 Task: Open a blank google sheet and write heading  SpendSmartAdd Dates in a column and its values below  '2023-05-01, 2023-05-03, 2023-05-05, 2023-05-10, 2023-05-15, 2023-05-20, 2023-05-25 & 2023-05-31'Add Categories in next column and its values below  Groceries, Dining Out, Transportation, Entertainment, Shopping, Utilities, Health & Miscellaneous. Add Descriptions in next column and its values below  Supermarket, Restaurant, Public Transport, Movie Tickets, Clothing Store, Internet Bill, Pharmacy & Online PurchaseAdd Amountin next column and its values below  $50, $30, $10, $20, $100, $60, $40 & $50Save page BankBalancesbook
Action: Mouse moved to (186, 254)
Screenshot: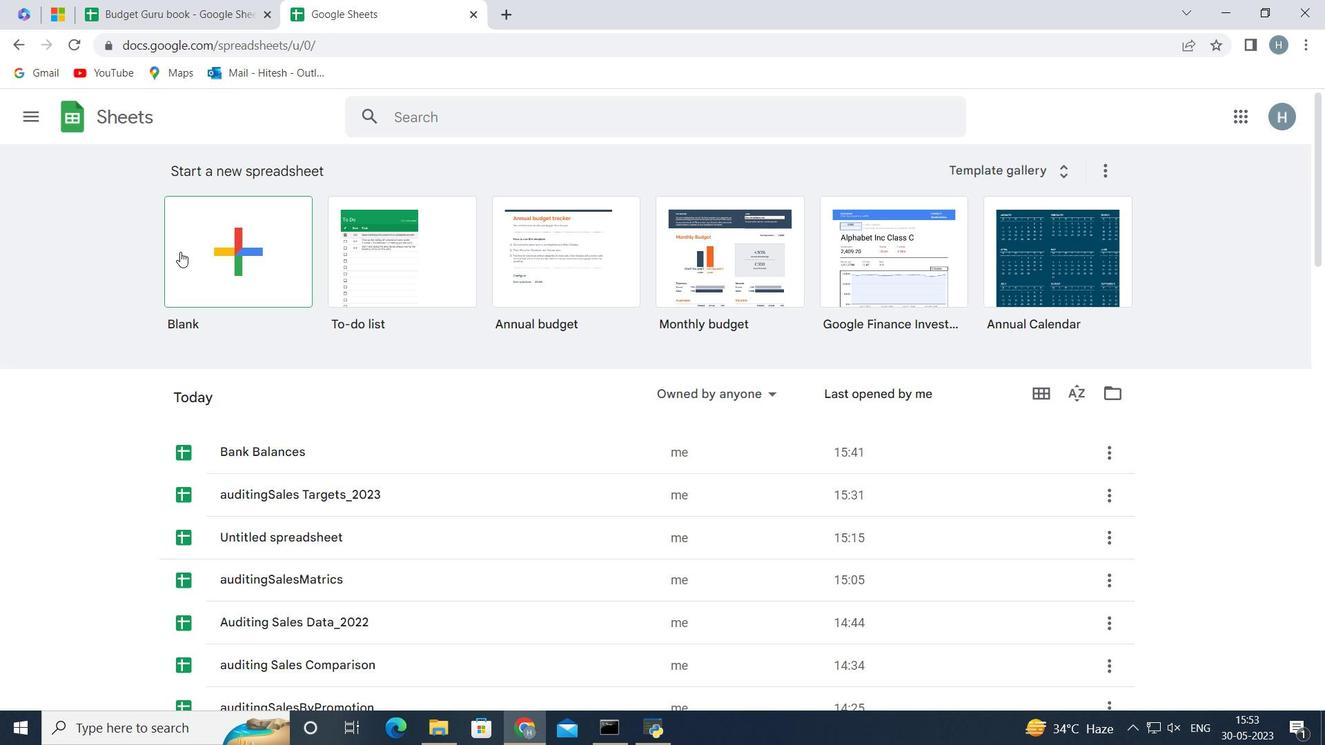 
Action: Mouse pressed left at (186, 254)
Screenshot: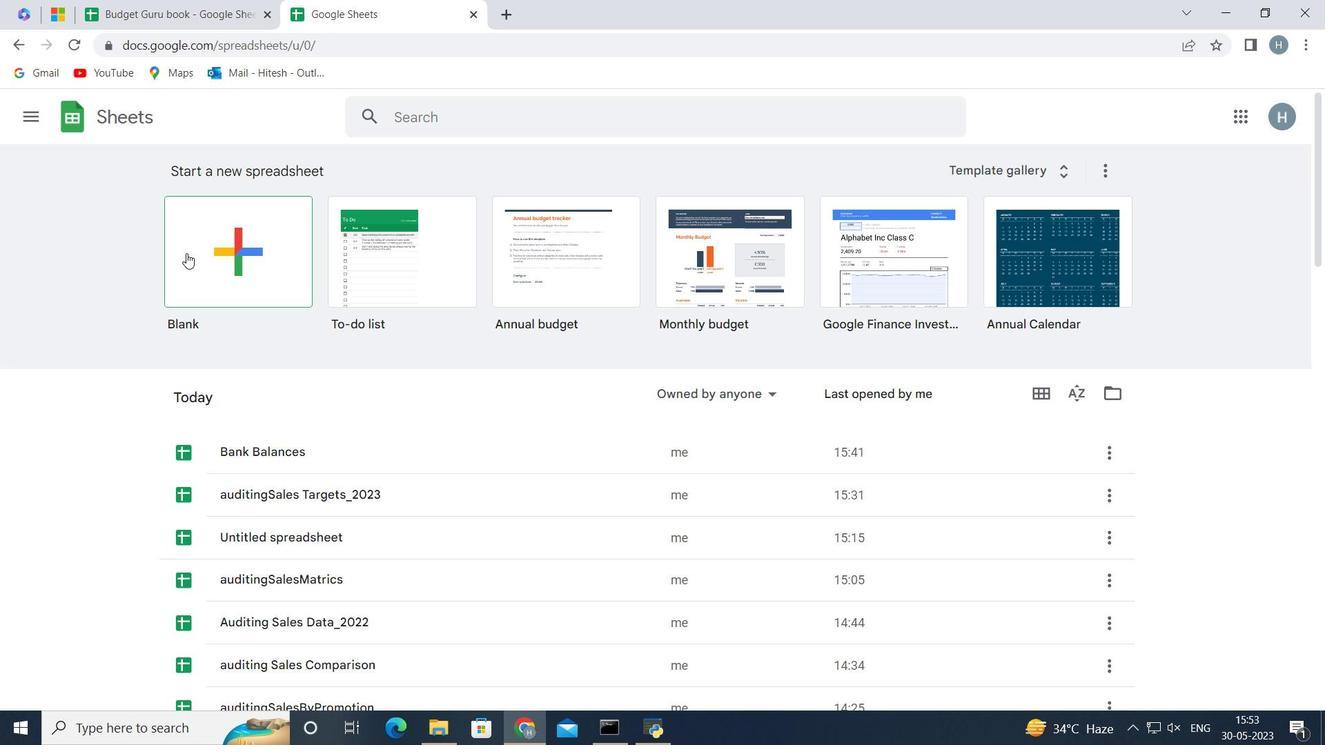 
Action: Mouse moved to (92, 261)
Screenshot: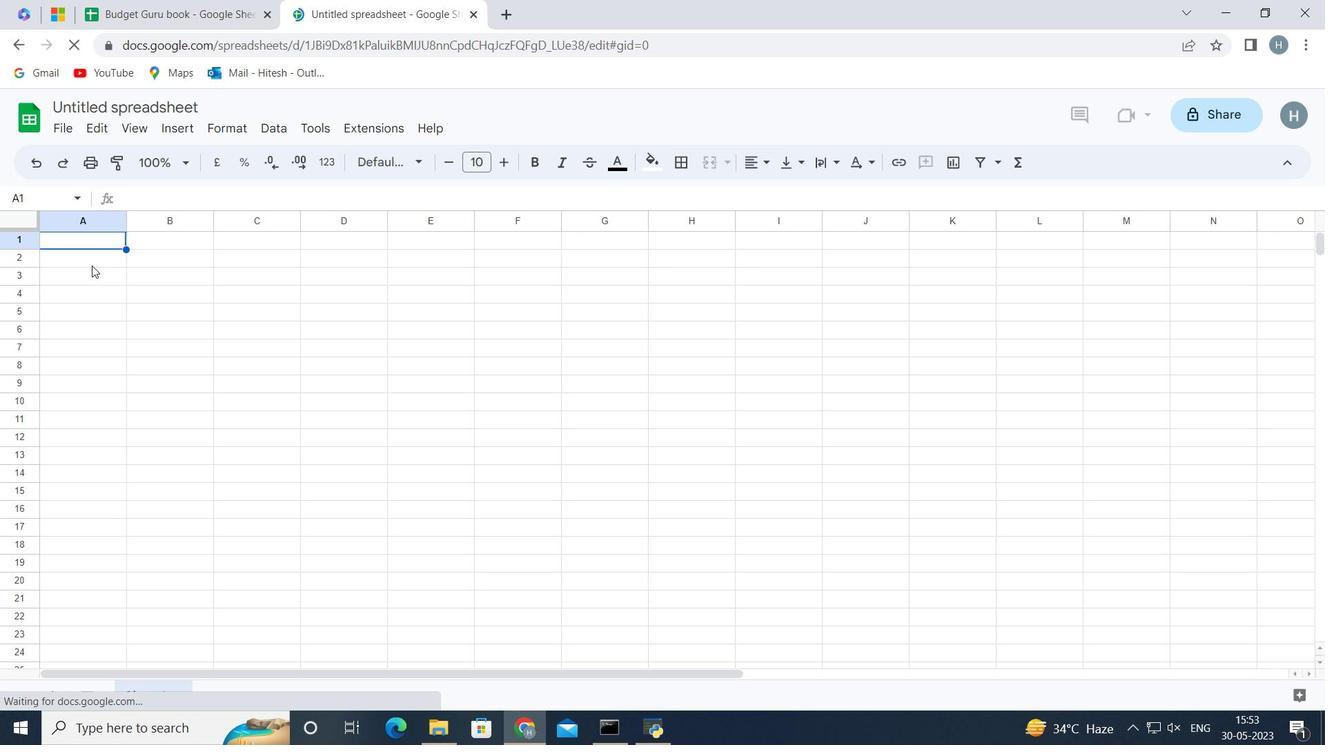 
Action: Key pressed <Key.shift>Spend<Key.space><Key.shift>Smart
Screenshot: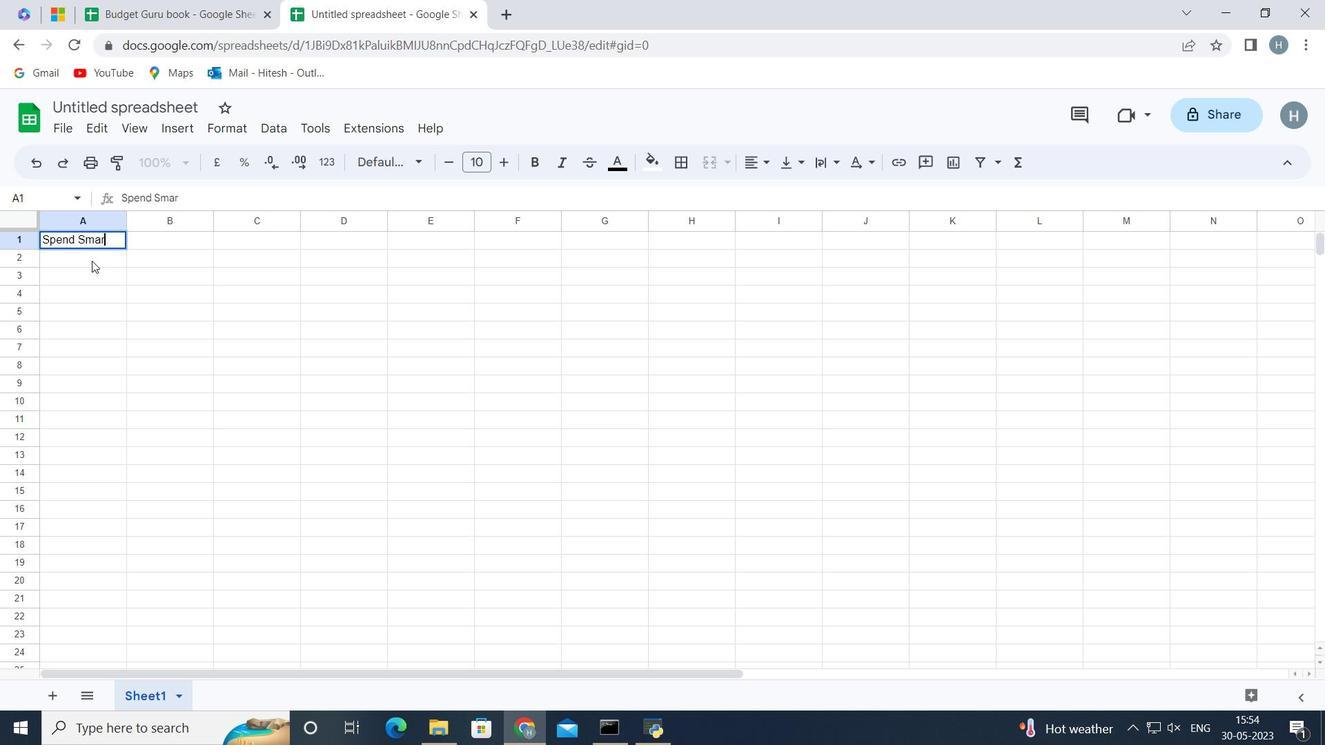 
Action: Mouse moved to (92, 260)
Screenshot: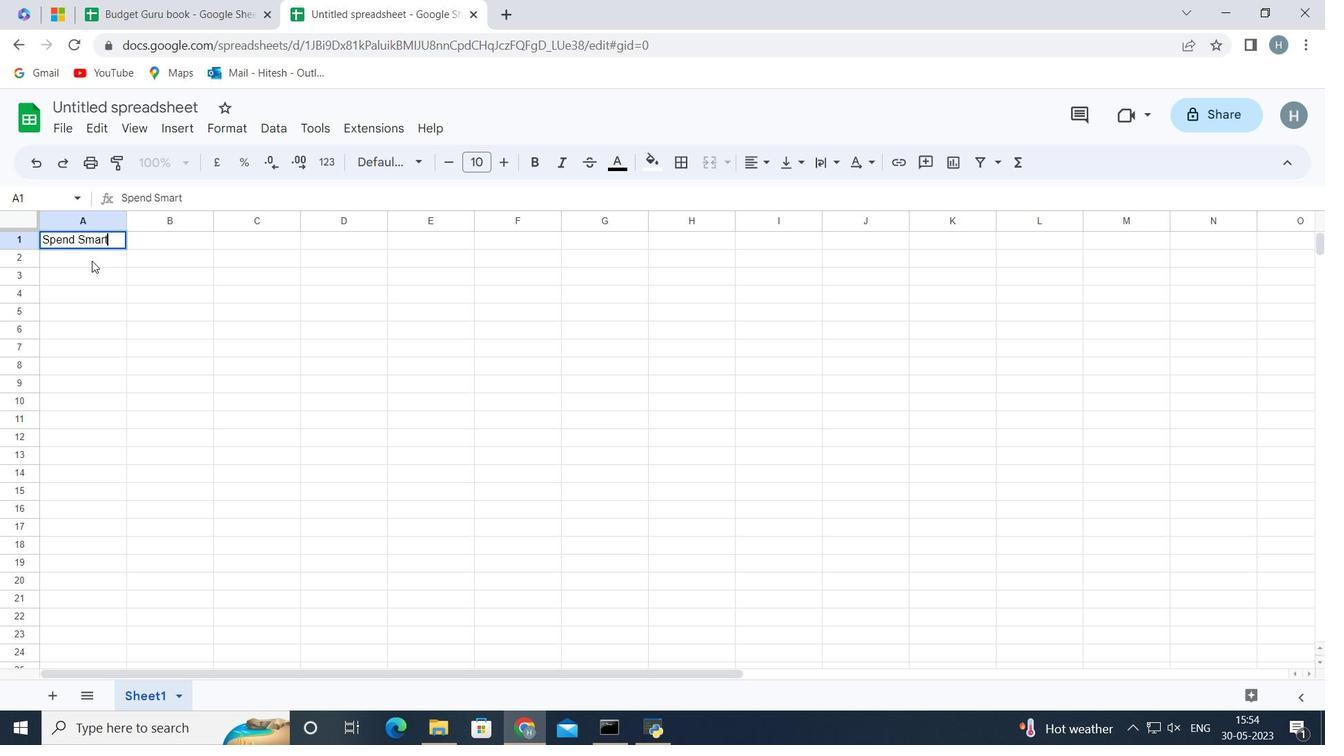 
Action: Key pressed <Key.enter><Key.shift>Dates<Key.enter>2023-05-01<Key.enter>2023-05-03<Key.enter>2023-05-05<Key.enter>2023-05-10<Key.enter>2023-05-15<Key.enter>2023-05-20<Key.enter>2023-05-25<Key.enter>2023-05-31<Key.enter>
Screenshot: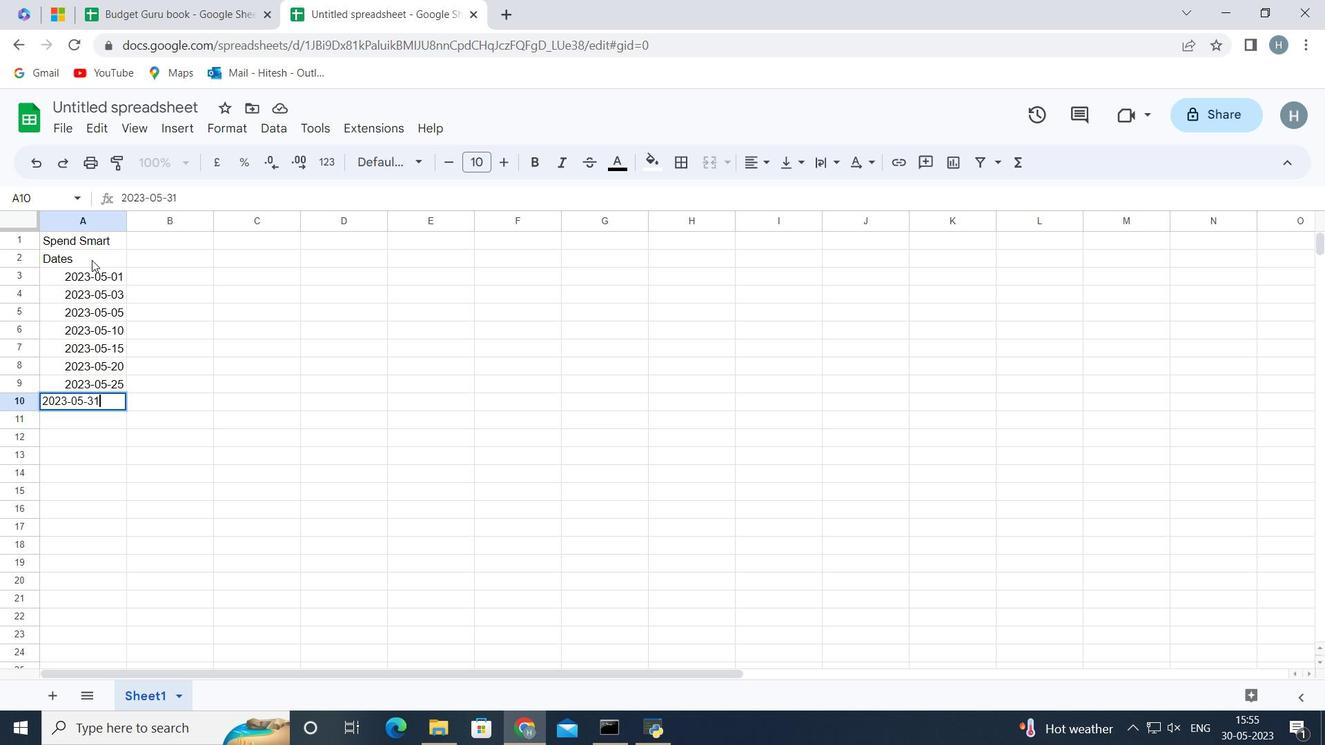 
Action: Mouse moved to (167, 251)
Screenshot: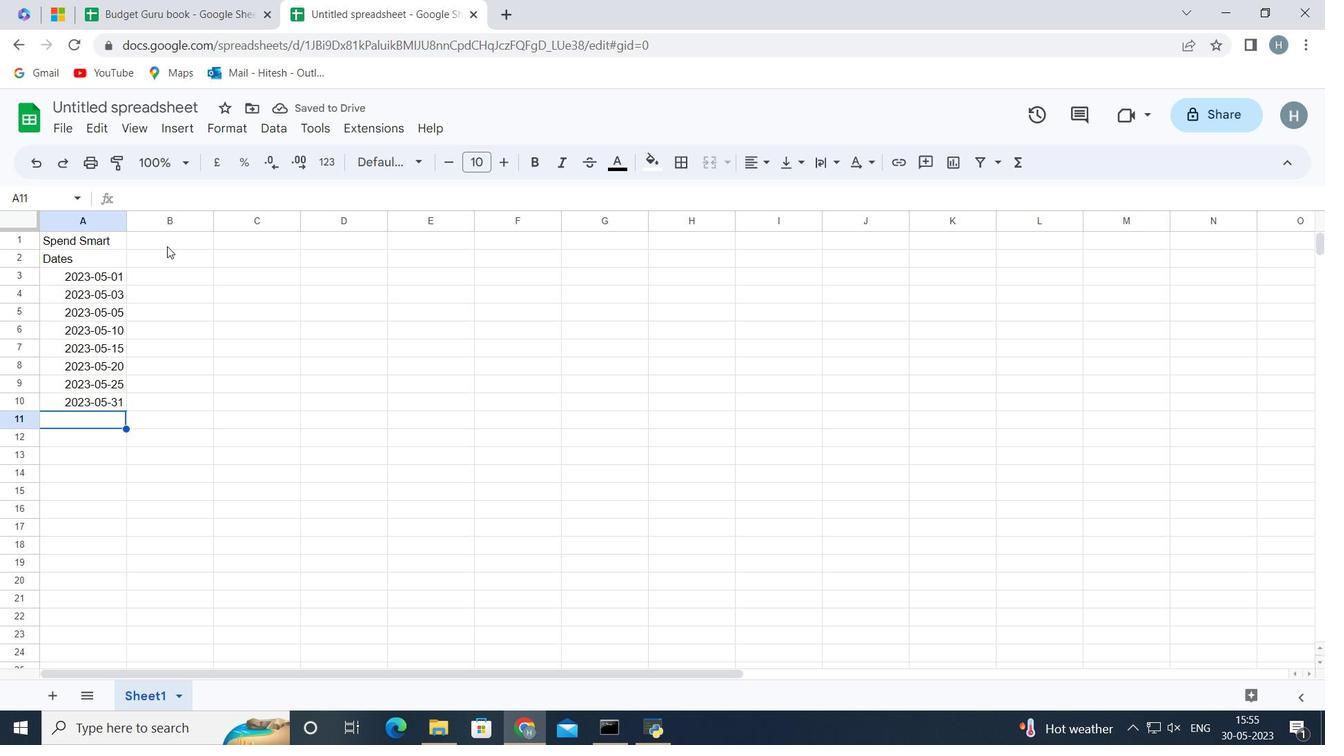 
Action: Mouse pressed left at (167, 251)
Screenshot: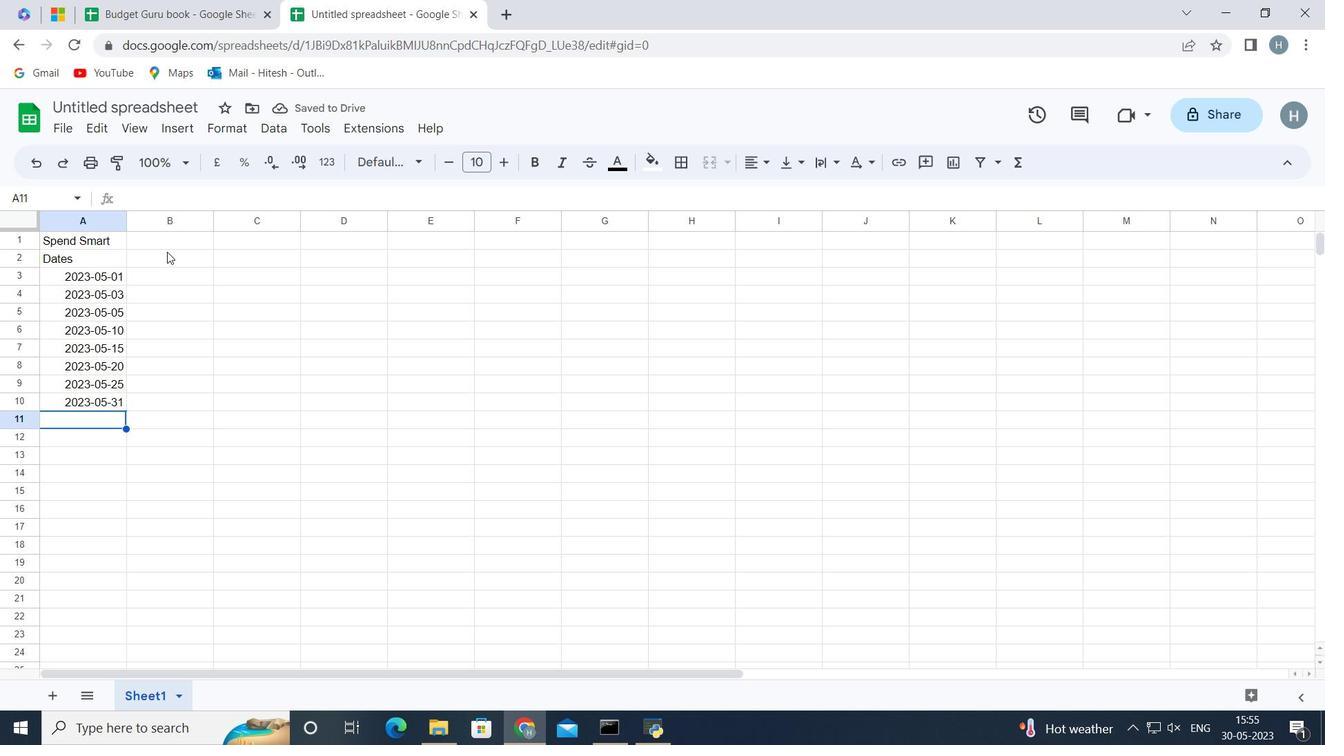 
Action: Mouse moved to (165, 254)
Screenshot: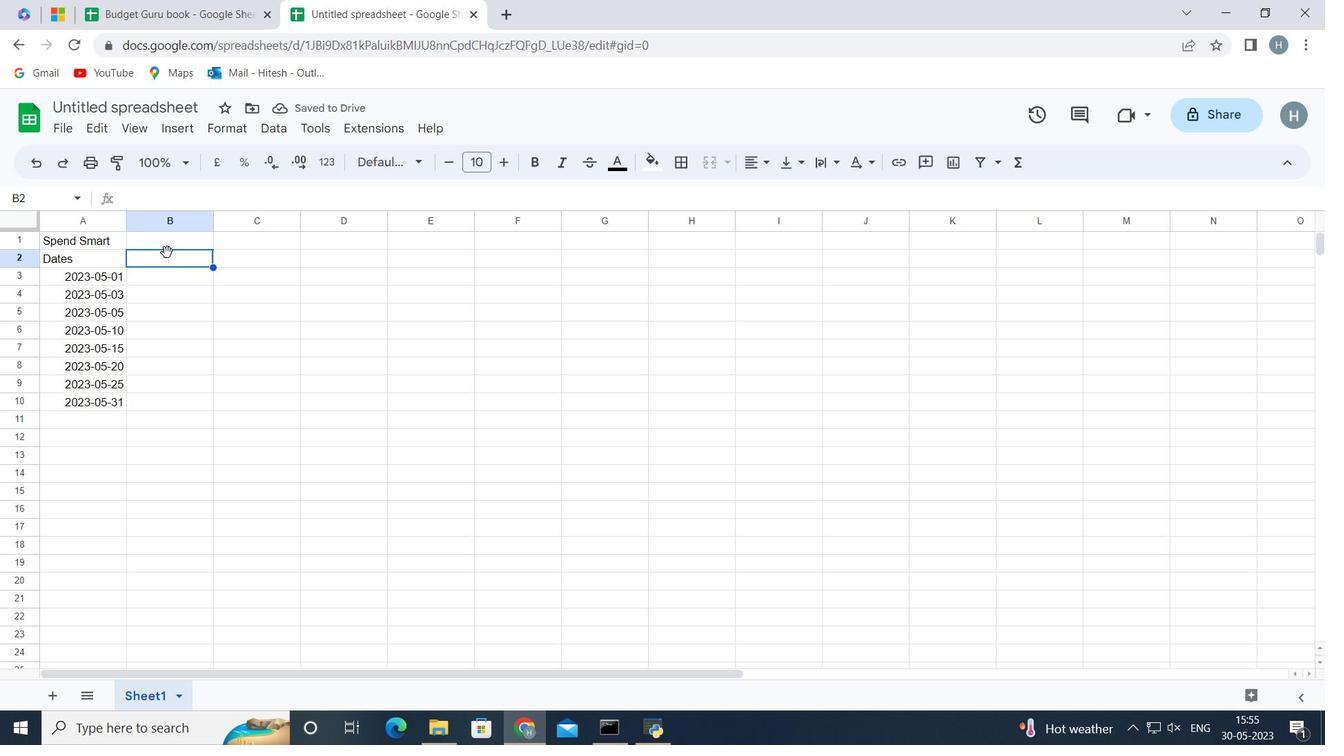 
Action: Key pressed <Key.shift><Key.shift><Key.shift><Key.shift>Categor
Screenshot: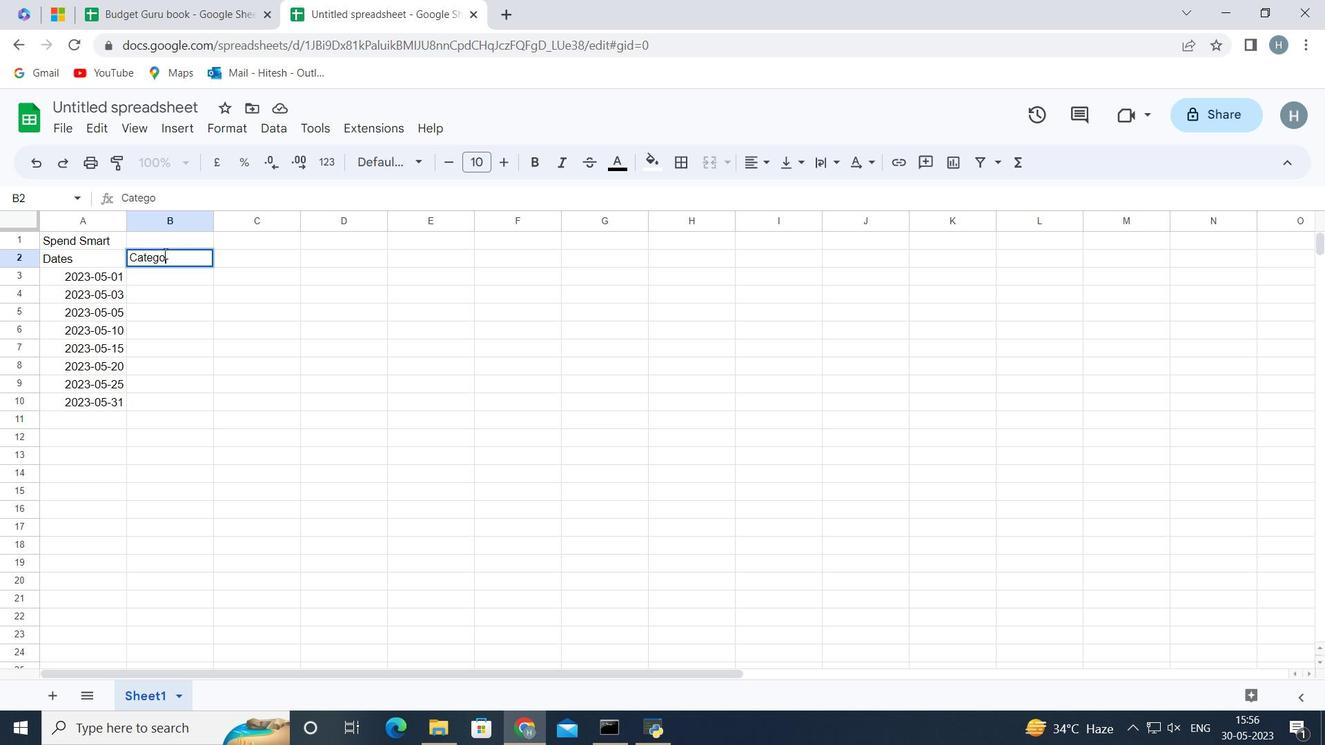 
Action: Mouse moved to (164, 254)
Screenshot: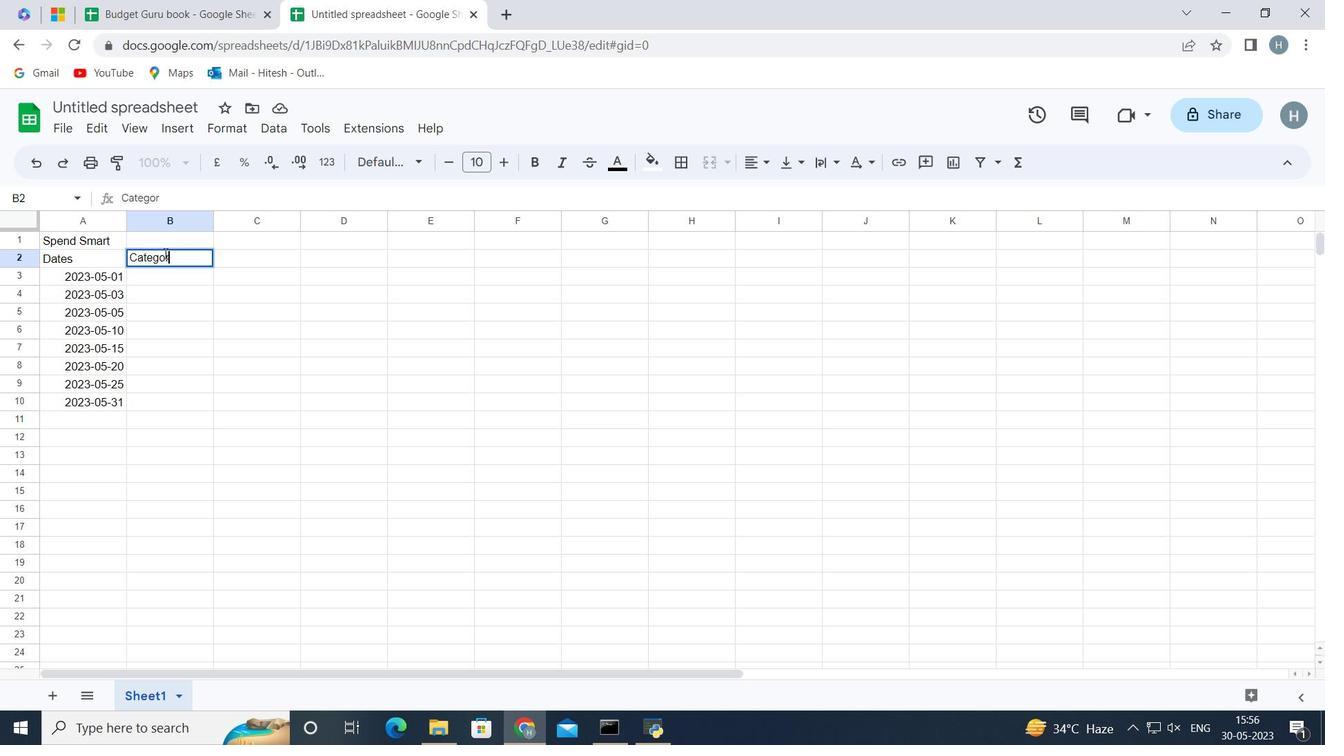 
Action: Key pressed i
Screenshot: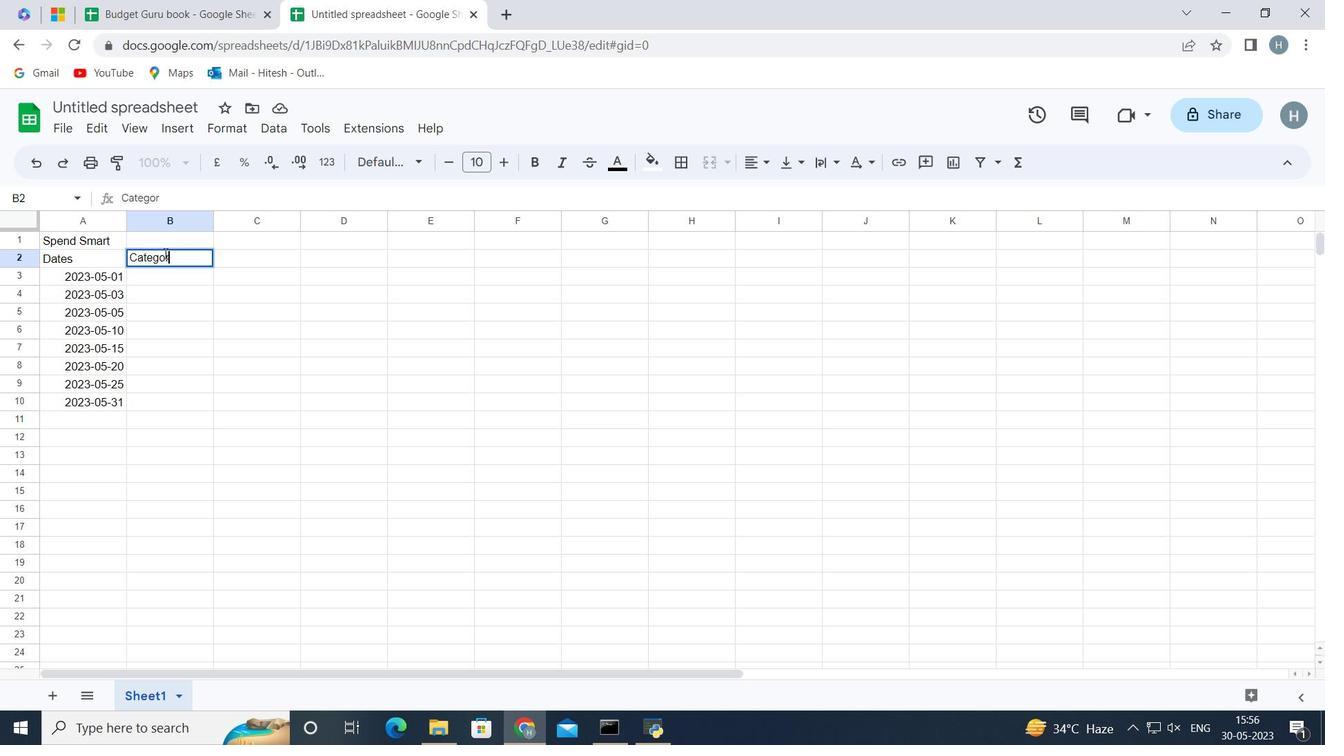 
Action: Mouse moved to (165, 254)
Screenshot: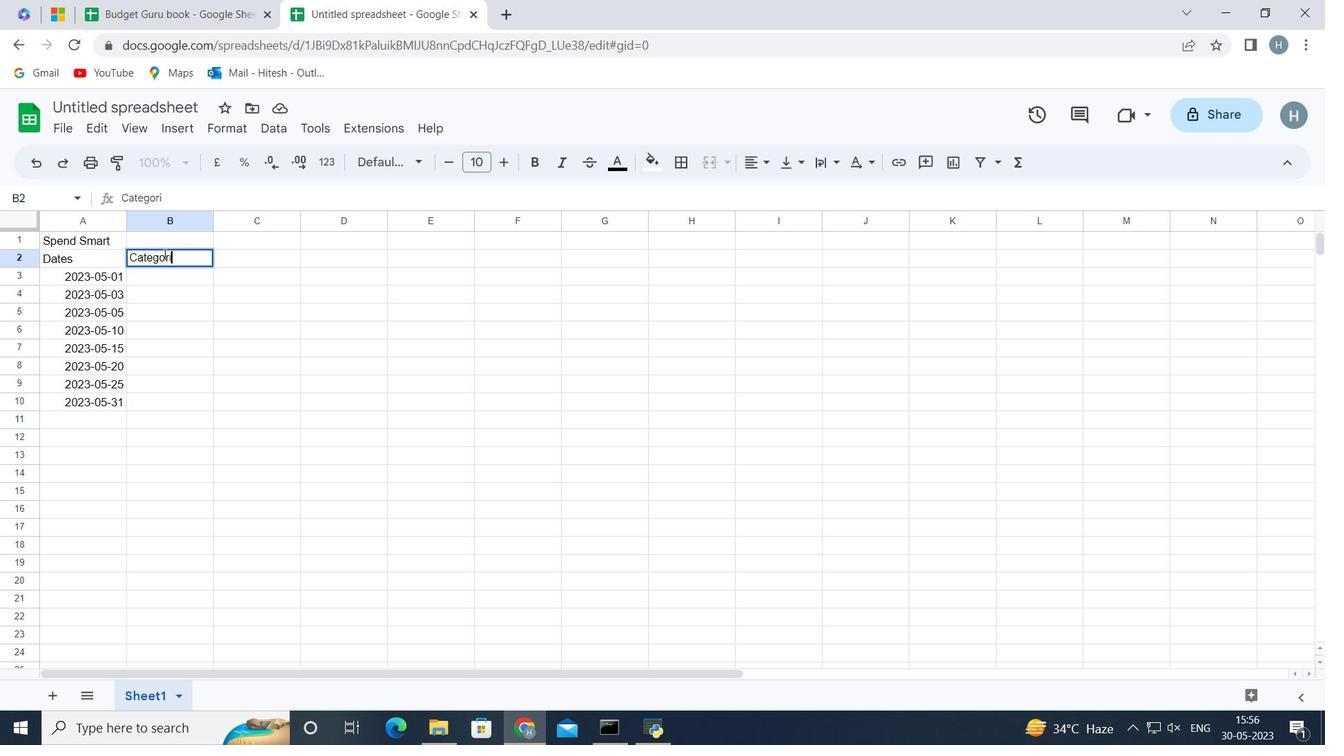 
Action: Key pressed e
Screenshot: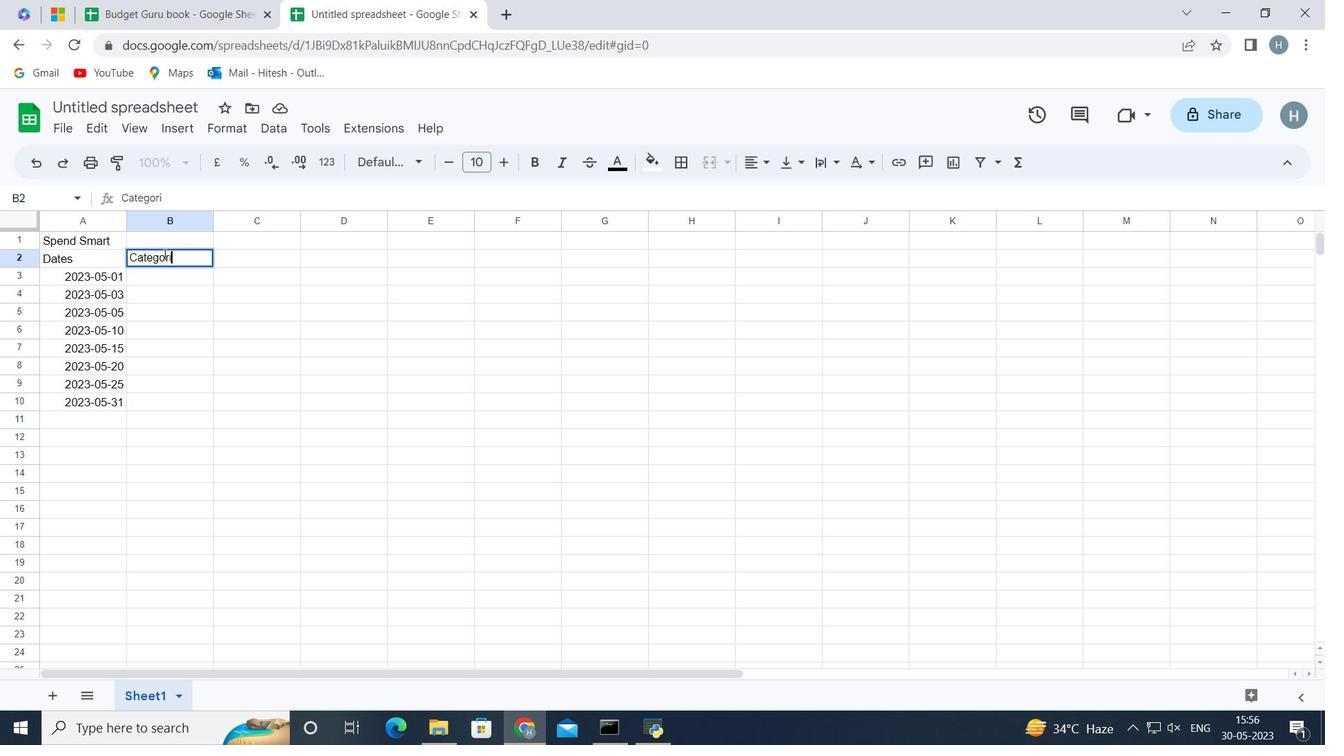 
Action: Mouse moved to (158, 257)
Screenshot: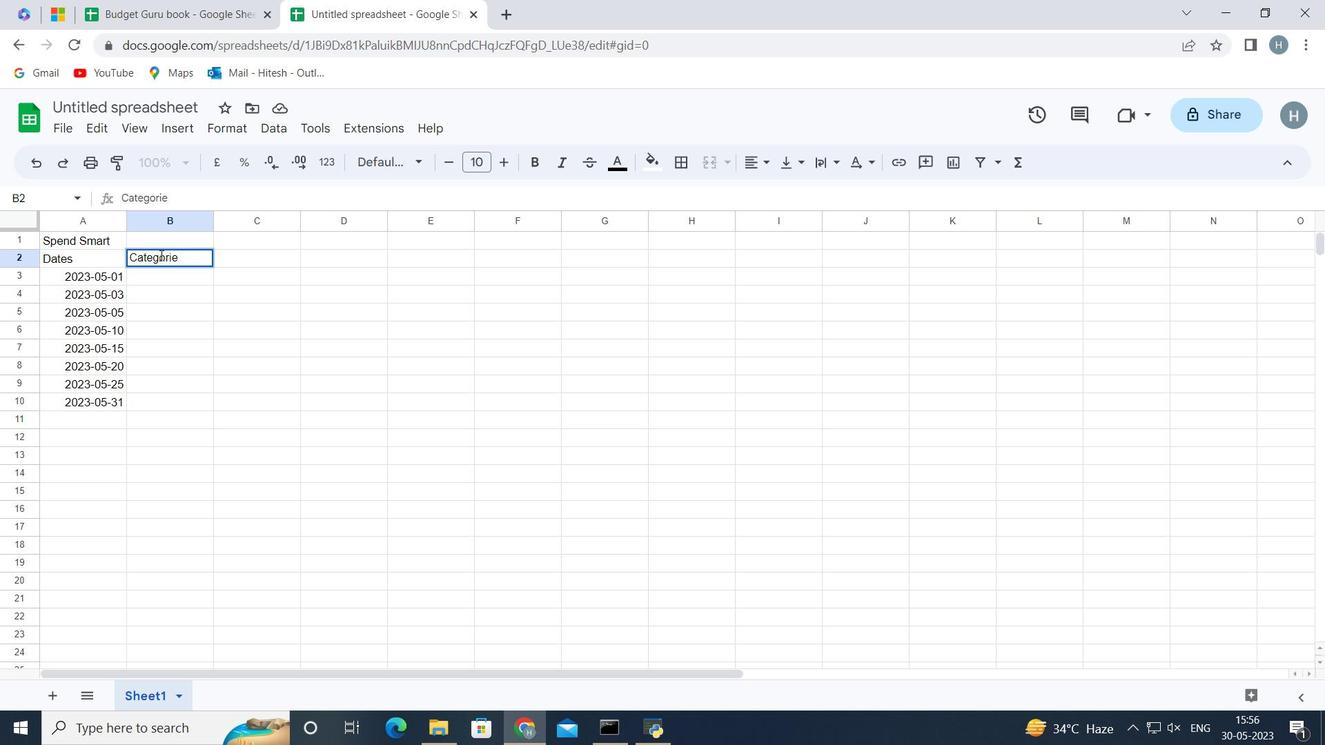 
Action: Key pressed s
Screenshot: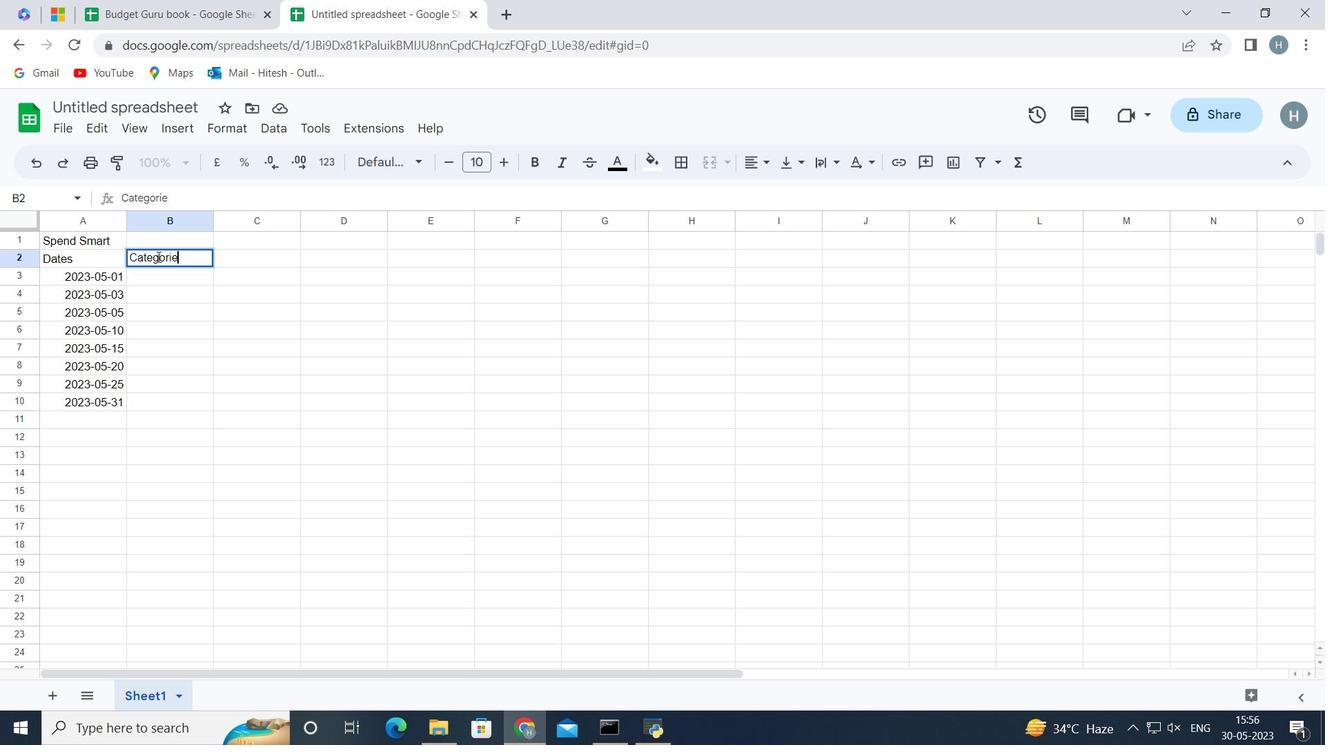 
Action: Mouse moved to (156, 260)
Screenshot: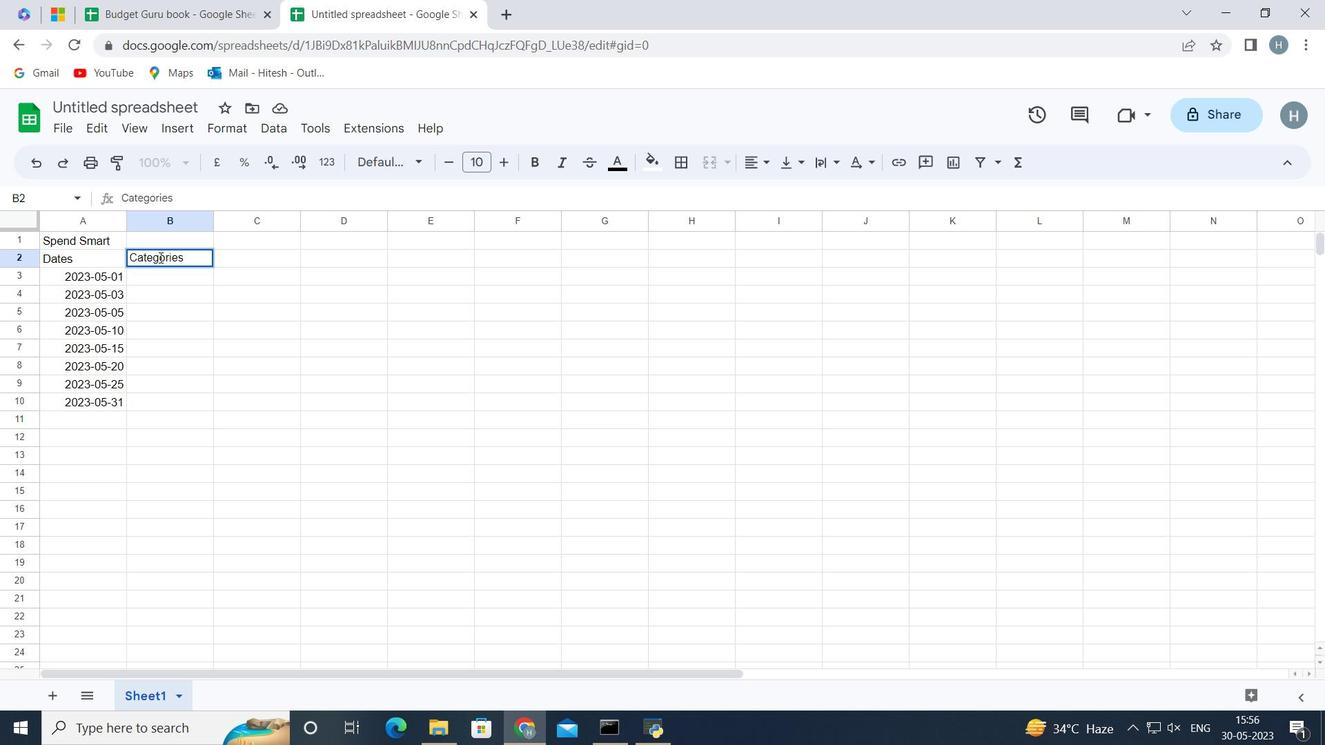 
Action: Key pressed <Key.enter><Key.shift><Key.shift><Key.shift>Groceries<Key.enter><Key.shift>Dining<Key.space><Key.shift_r>Out<Key.enter><Key.shift>Transportation<Key.enter><Key.shift>Entertainment<Key.enter><Key.shift>Shopping<Key.enter><Key.shift_r><Key.shift_r><Key.shift_r><Key.shift_r><Key.shift_r><Key.shift_r><Key.shift_r><Key.shift_r><Key.shift_r>Utilities<Key.enter><Key.shift>Health<Key.space>
Screenshot: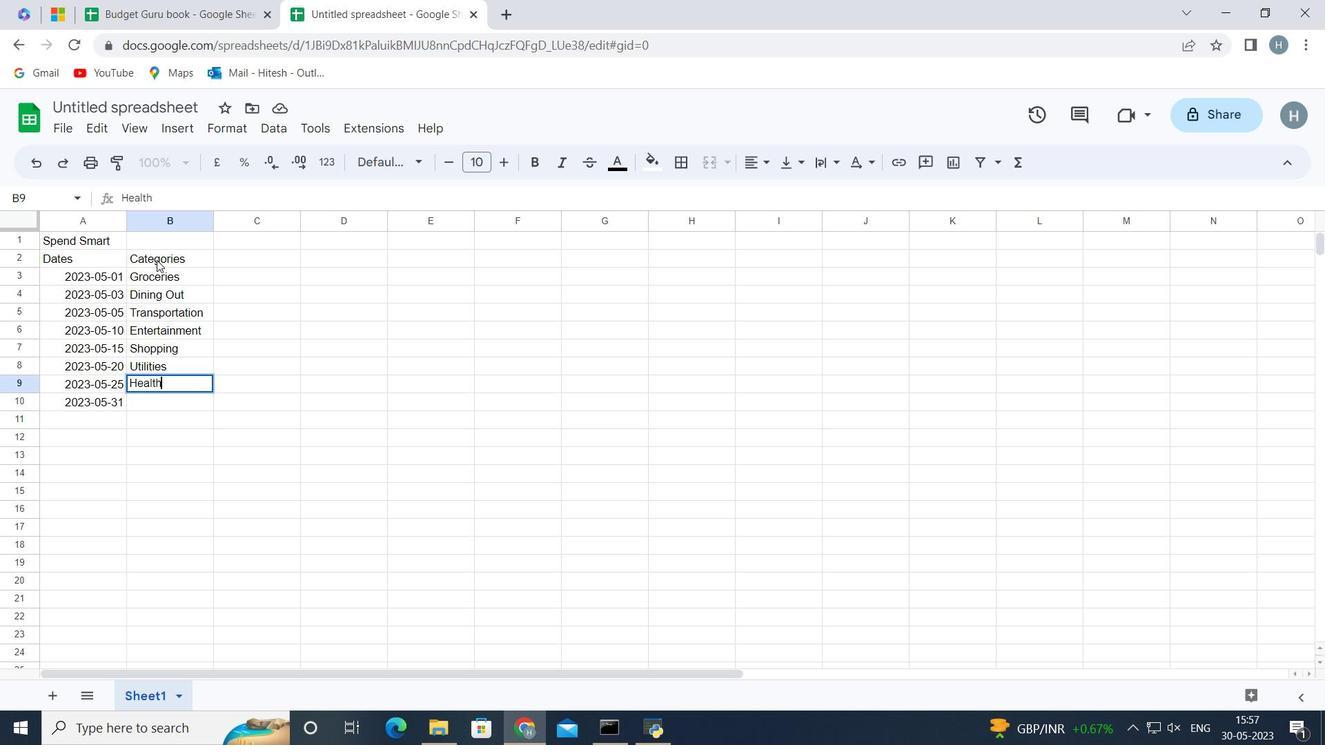 
Action: Mouse moved to (139, 233)
Screenshot: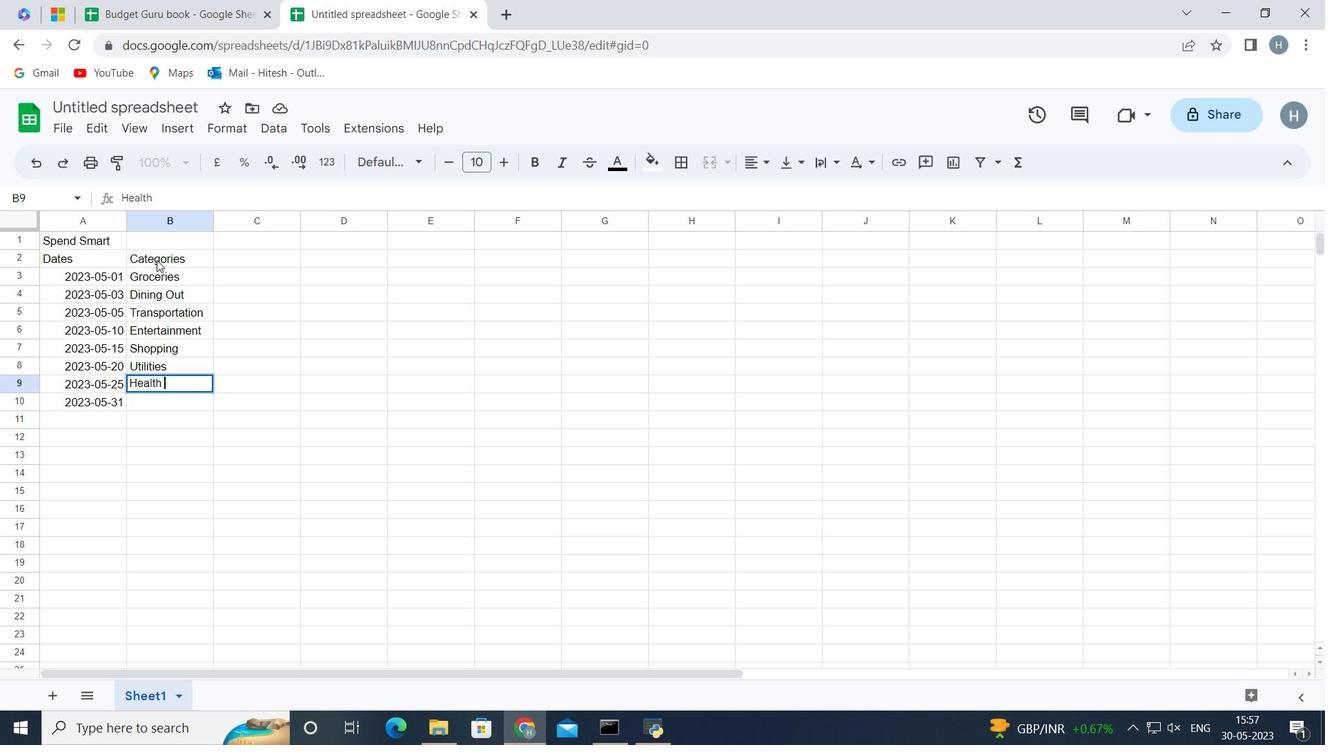 
Action: Key pressed <Key.enter><Key.shift_r>Miscella
Screenshot: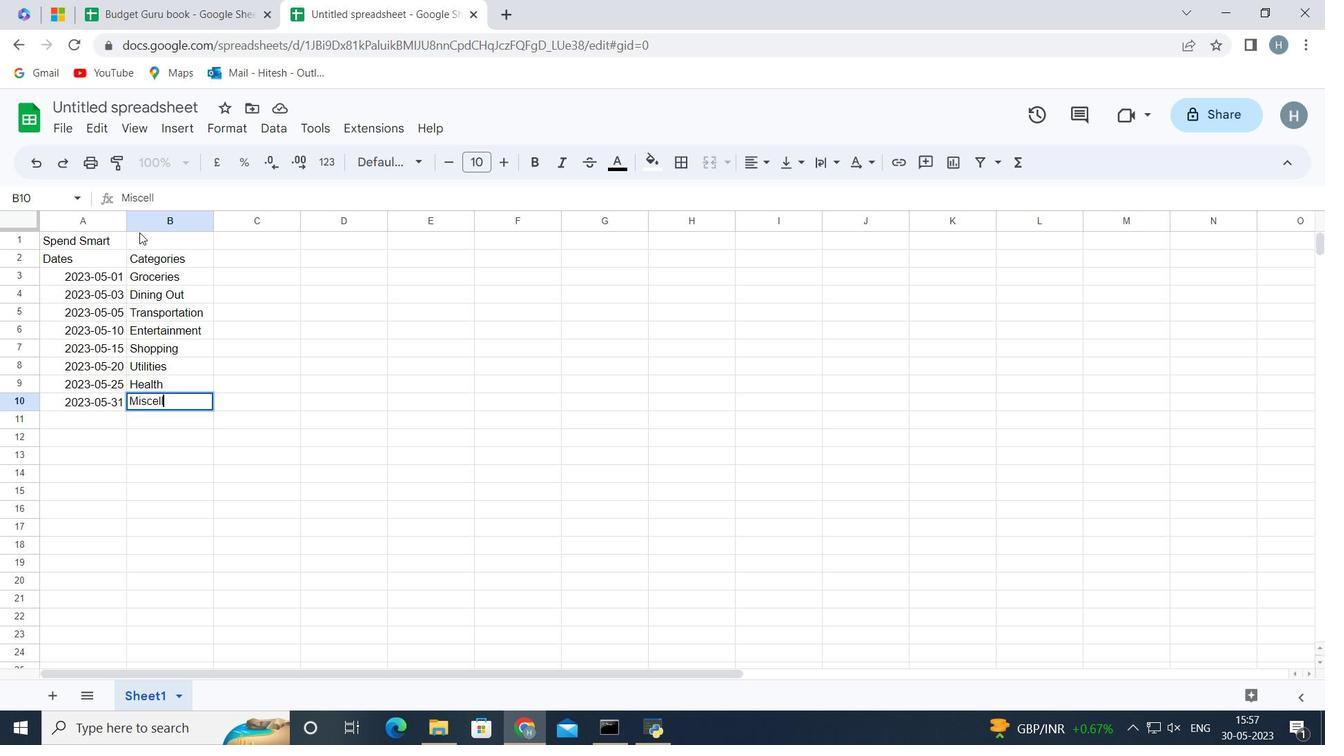
Action: Mouse moved to (137, 222)
Screenshot: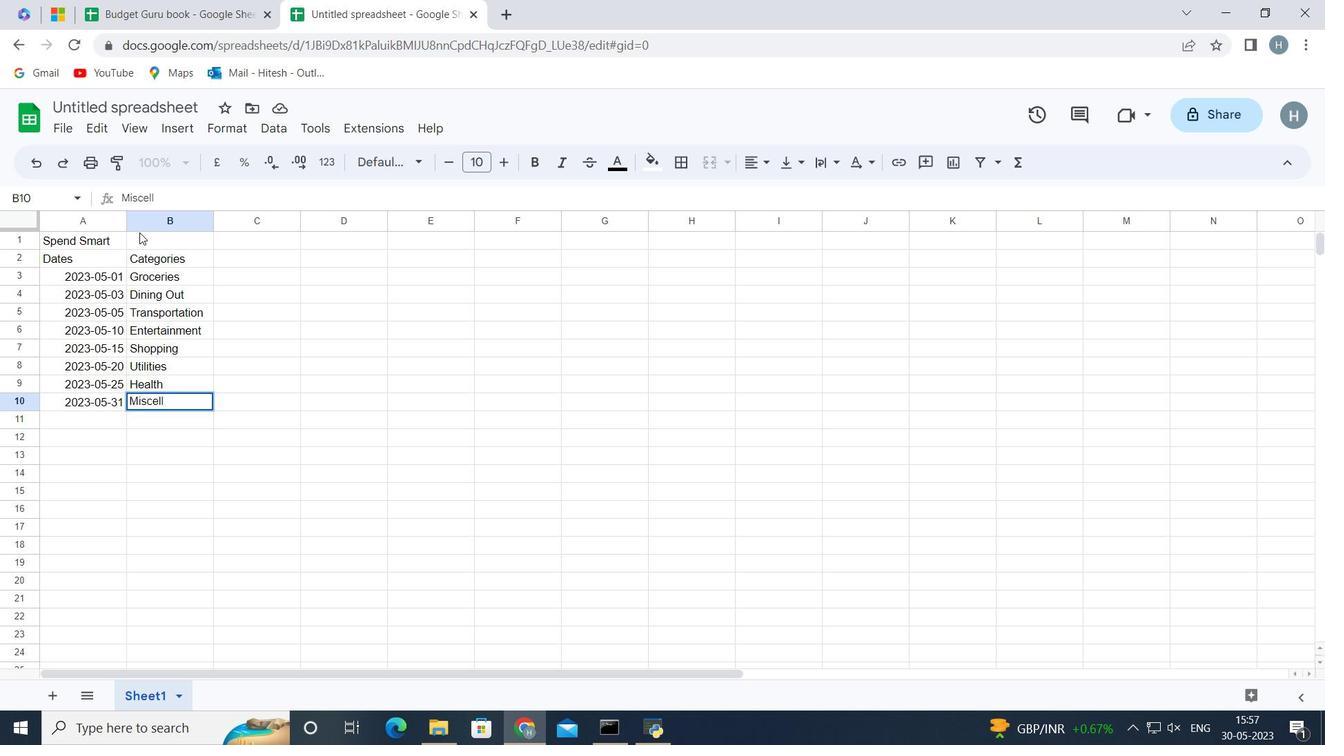 
Action: Key pressed neous<Key.enter><Key.up><Key.up><Key.up><Key.up><Key.up><Key.up><Key.up><Key.up><Key.up><Key.right><Key.shift>Descriptions<Key.enter>
Screenshot: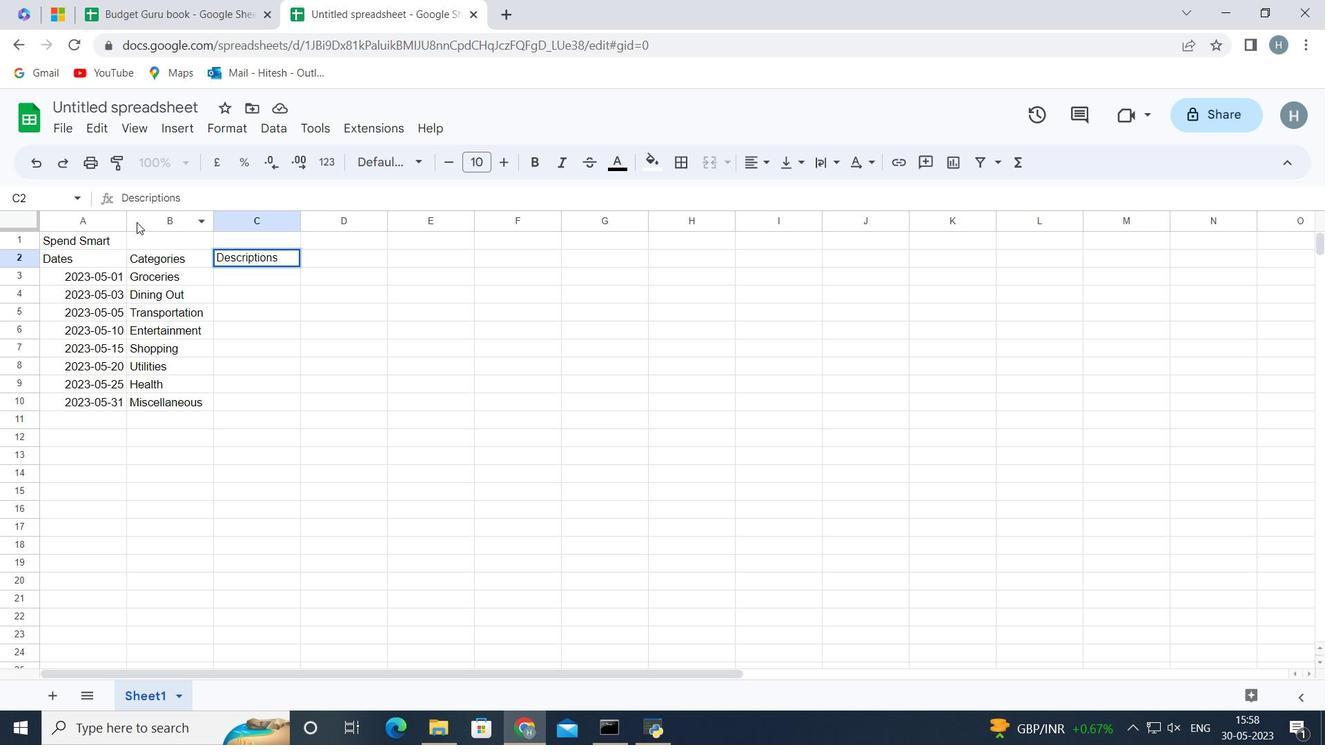 
Action: Mouse moved to (138, 221)
Screenshot: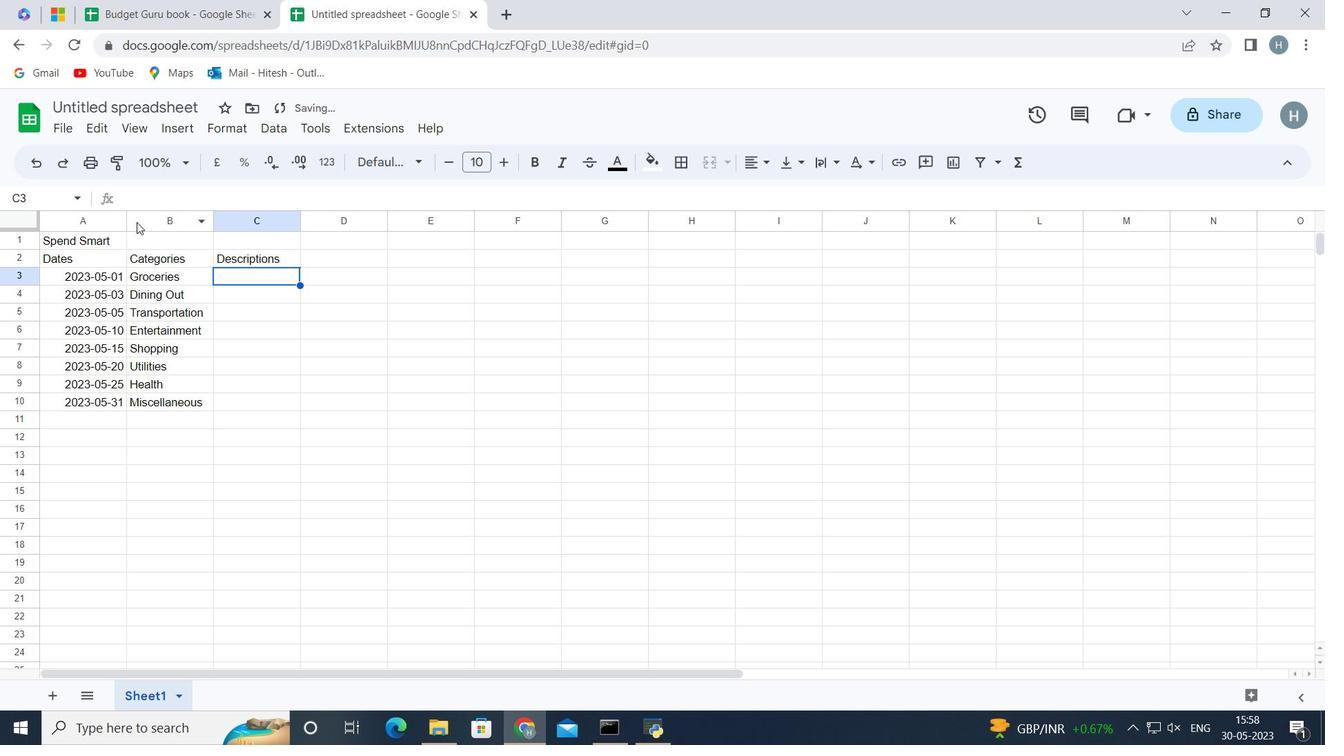 
Action: Key pressed <Key.shift>Supe
Screenshot: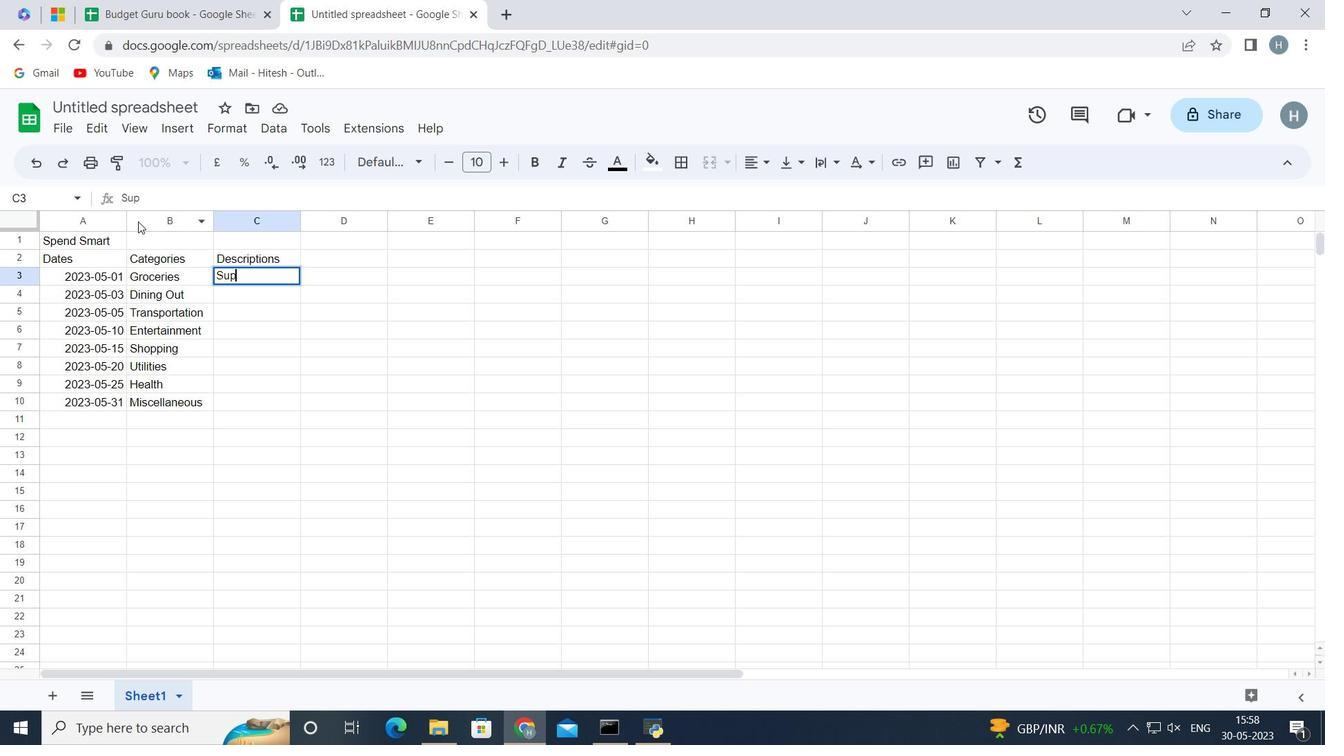
Action: Mouse moved to (195, 200)
Screenshot: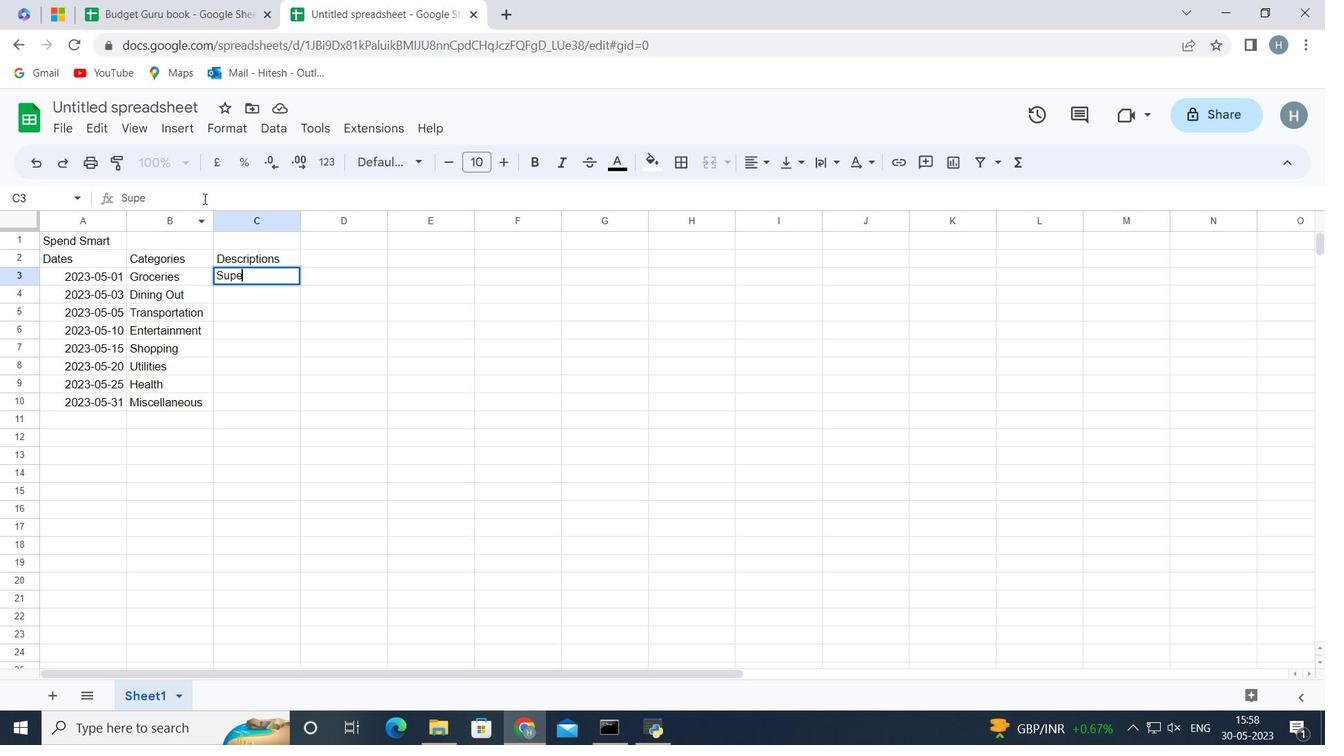 
Action: Key pressed rmarket<Key.enter><Key.shift>Restaut<Key.backspace>rant<Key.enter><Key.shift_r>Public<Key.space><Key.shift>Transport<Key.enter>mmmmmm<Key.backspace><Key.backspace><Key.backspace><Key.backspace><Key.backspace><Key.backspace><Key.shift_r>Movie<Key.space><Key.shift>Tickets<Key.enter><Key.shift>Clothing<Key.space><Key.shift>Store<Key.enter><Key.shift><Key.shift><Key.shift><Key.shift><Key.shift><Key.shift><Key.shift_r>Internet<Key.space><Key.shift>Bill<Key.enter><Key.shift_r>Pharmacy<Key.enter><Key.shift_r>Online<Key.space><Key.shift_r>Purchase<Key.enter>
Screenshot: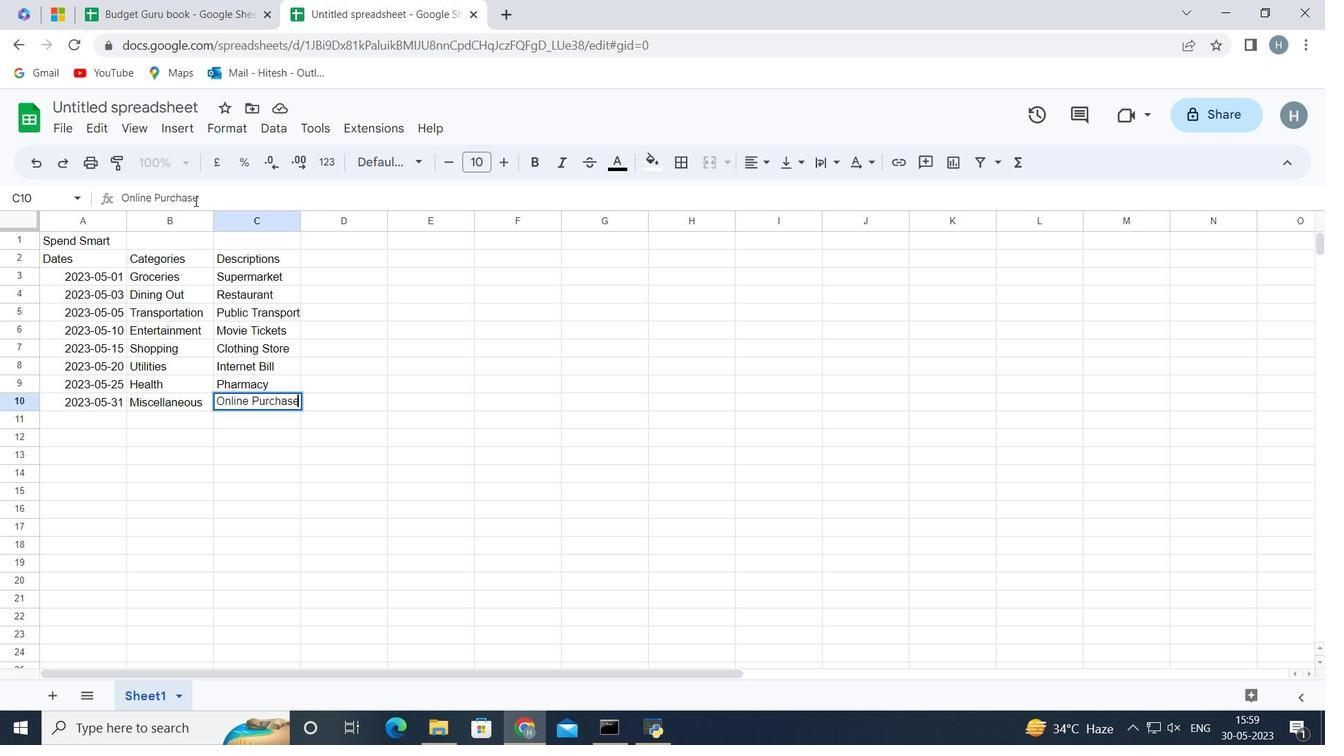 
Action: Mouse moved to (335, 255)
Screenshot: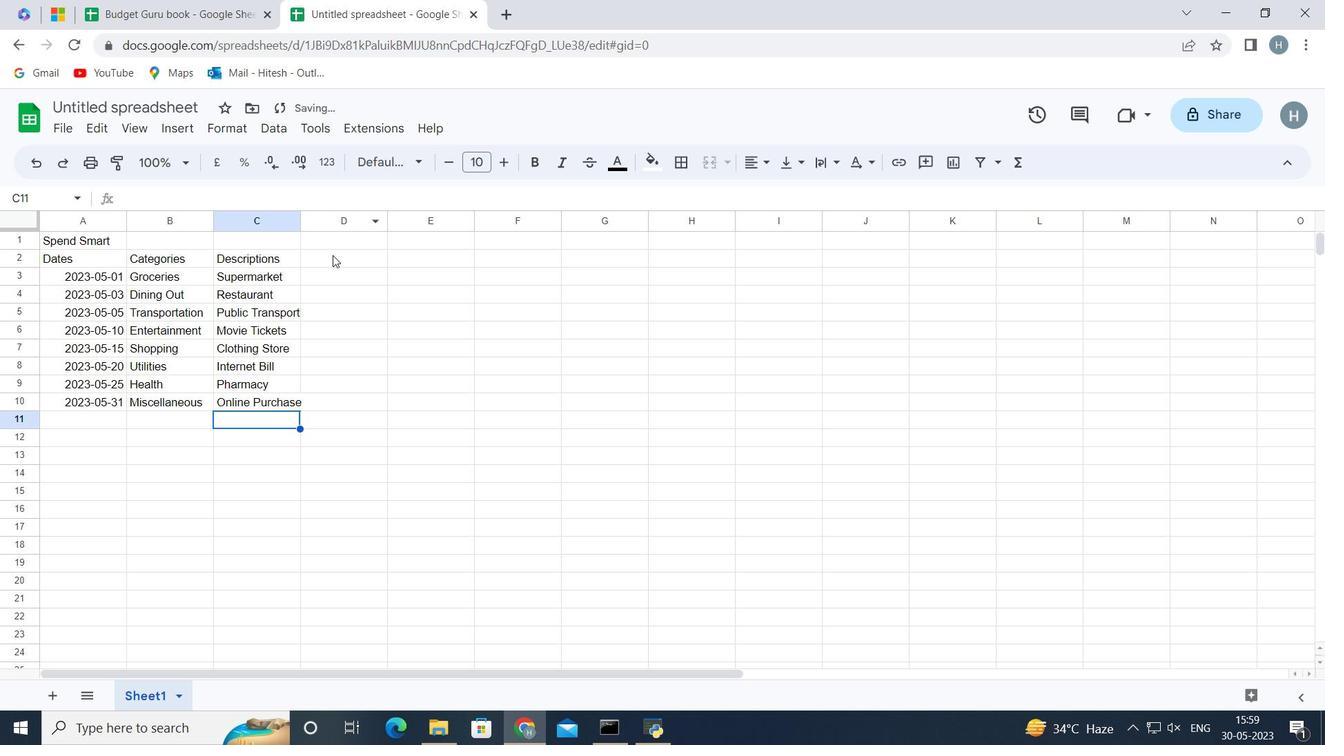 
Action: Mouse pressed left at (335, 255)
Screenshot: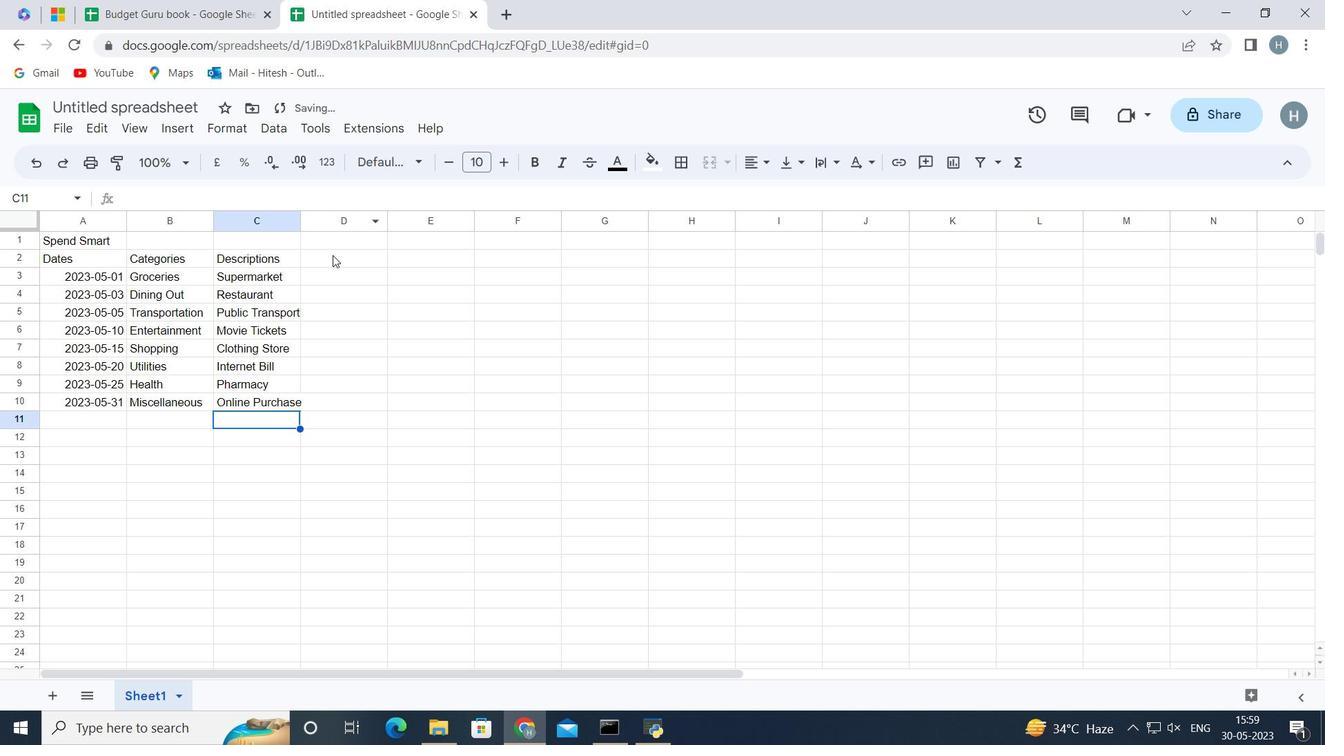 
Action: Mouse moved to (336, 255)
Screenshot: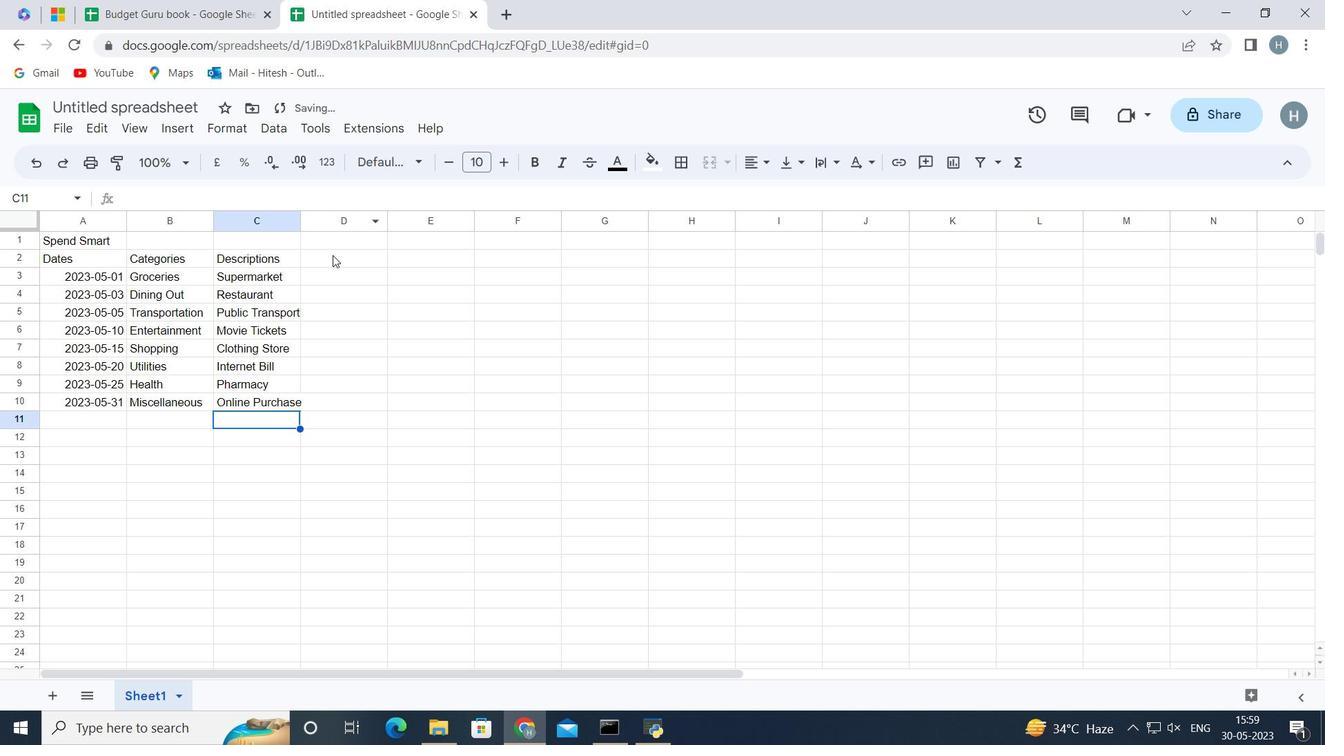 
Action: Key pressed <Key.shift>Amount<Key.enter>50<Key.enter>30<Key.enter>10<Key.enter>20<Key.enter>100<Key.enter>60<Key.enter>40<Key.enter>50<Key.enter>
Screenshot: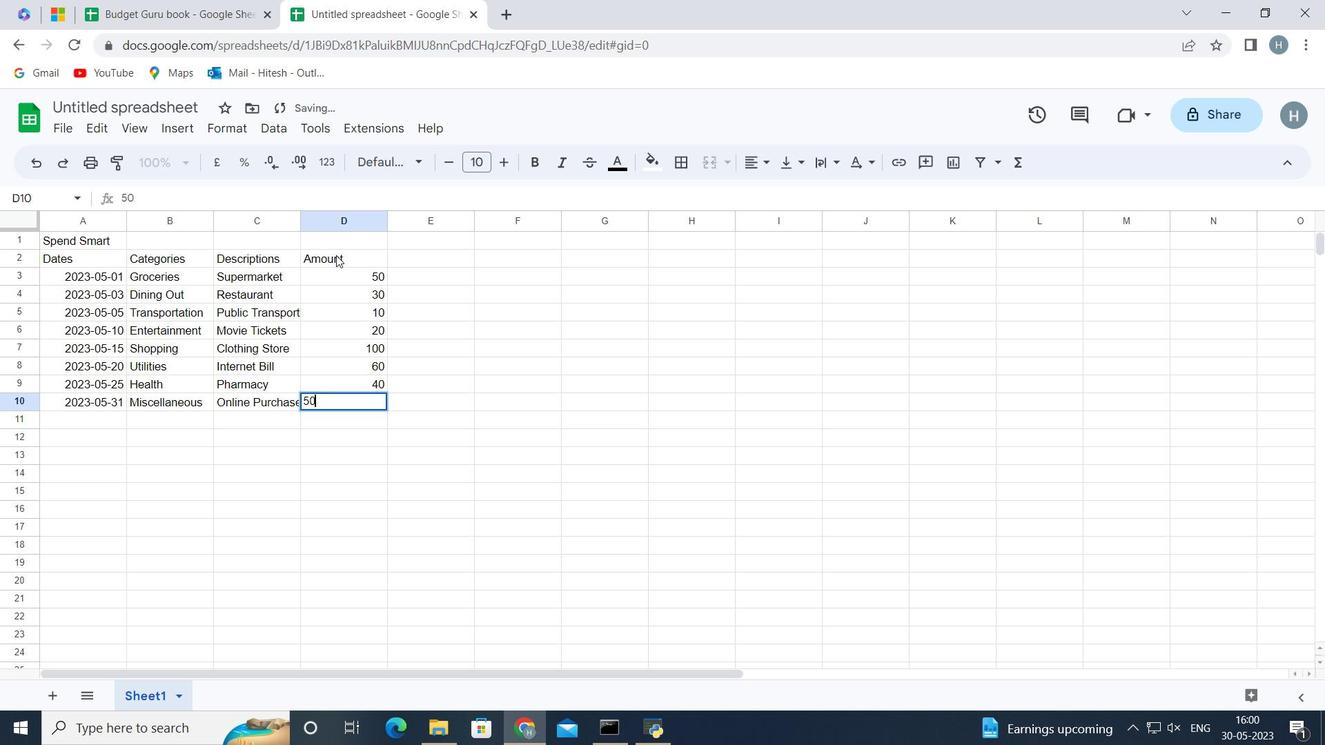 
Action: Mouse moved to (361, 270)
Screenshot: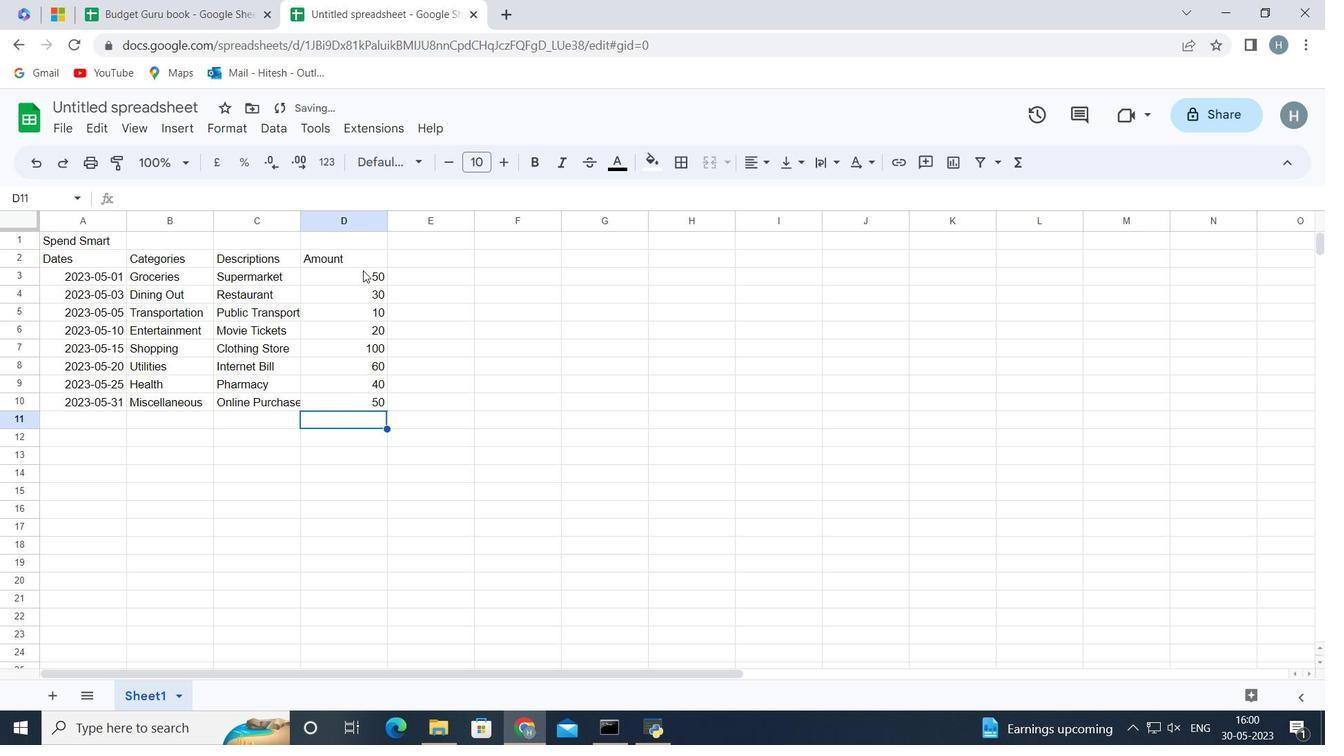 
Action: Mouse pressed left at (361, 270)
Screenshot: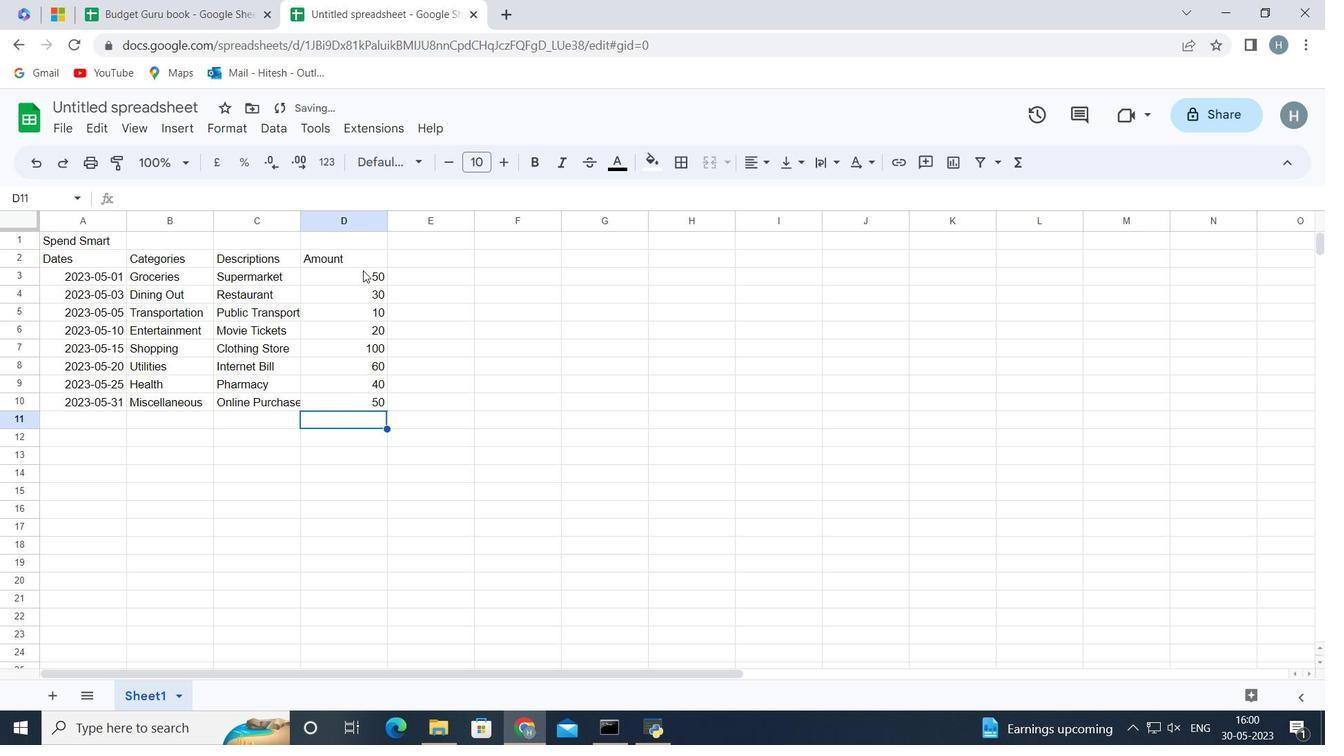 
Action: Key pressed <Key.shift><Key.down><Key.down><Key.down><Key.down><Key.down><Key.down><Key.down>
Screenshot: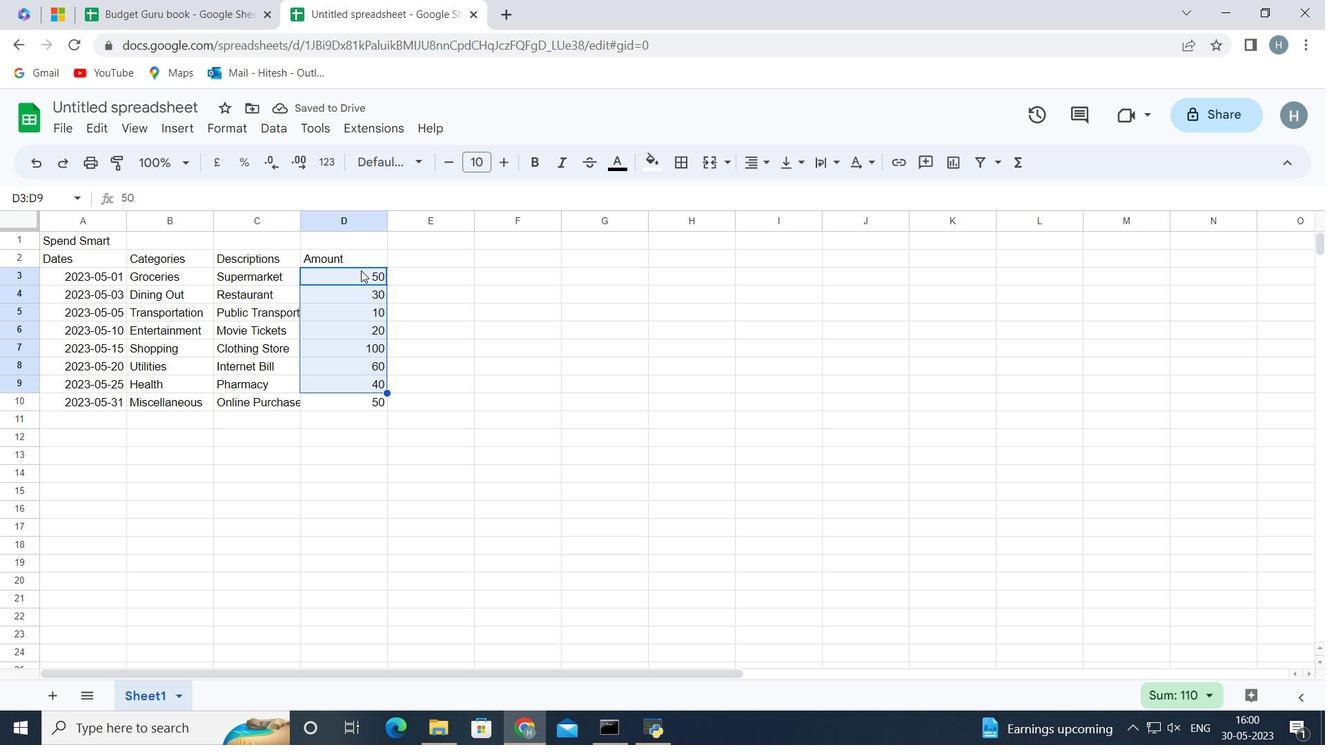 
Action: Mouse moved to (331, 159)
Screenshot: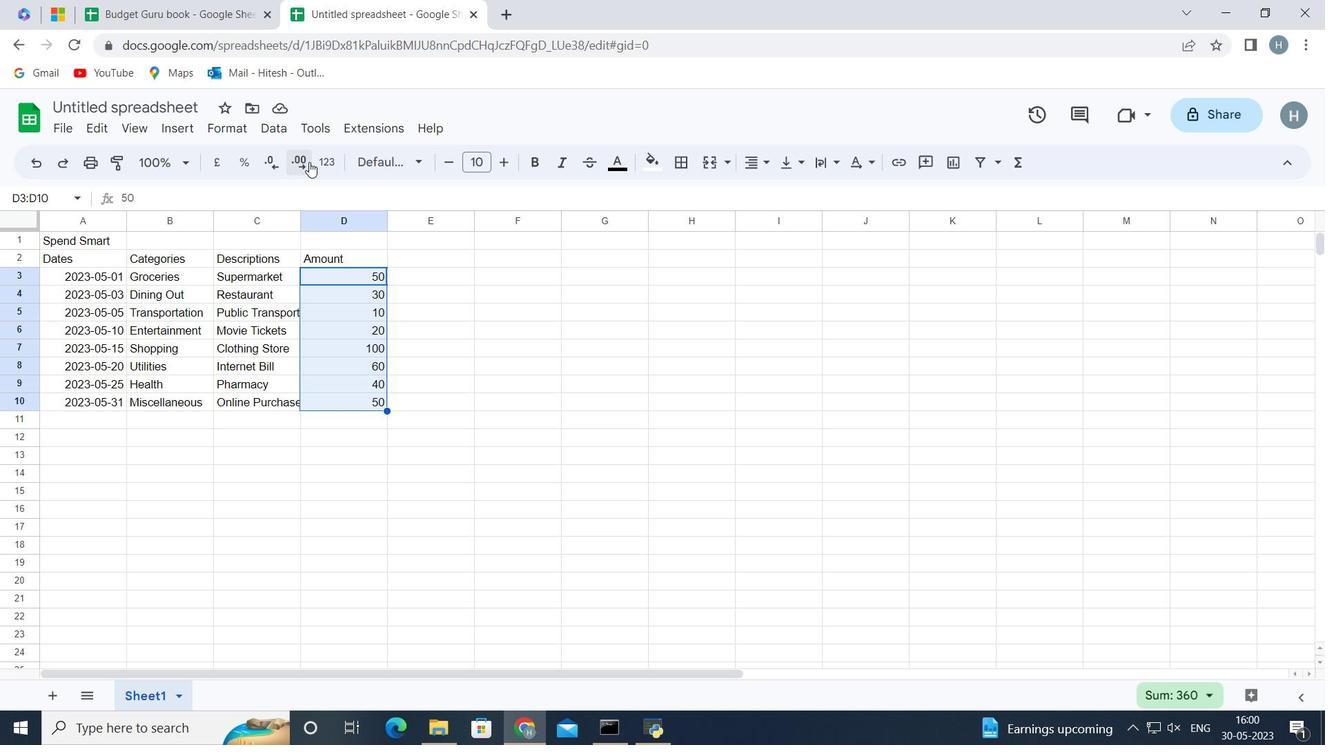 
Action: Mouse pressed left at (331, 159)
Screenshot: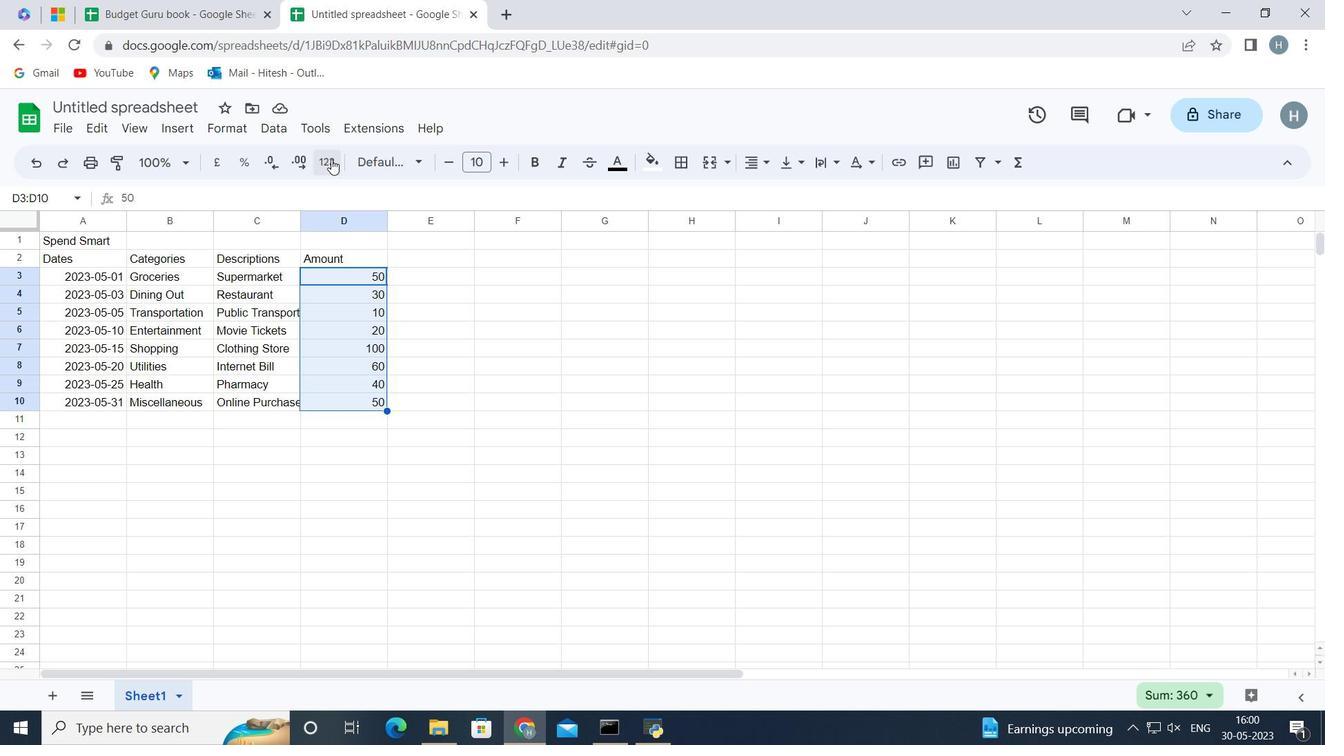 
Action: Mouse moved to (452, 654)
Screenshot: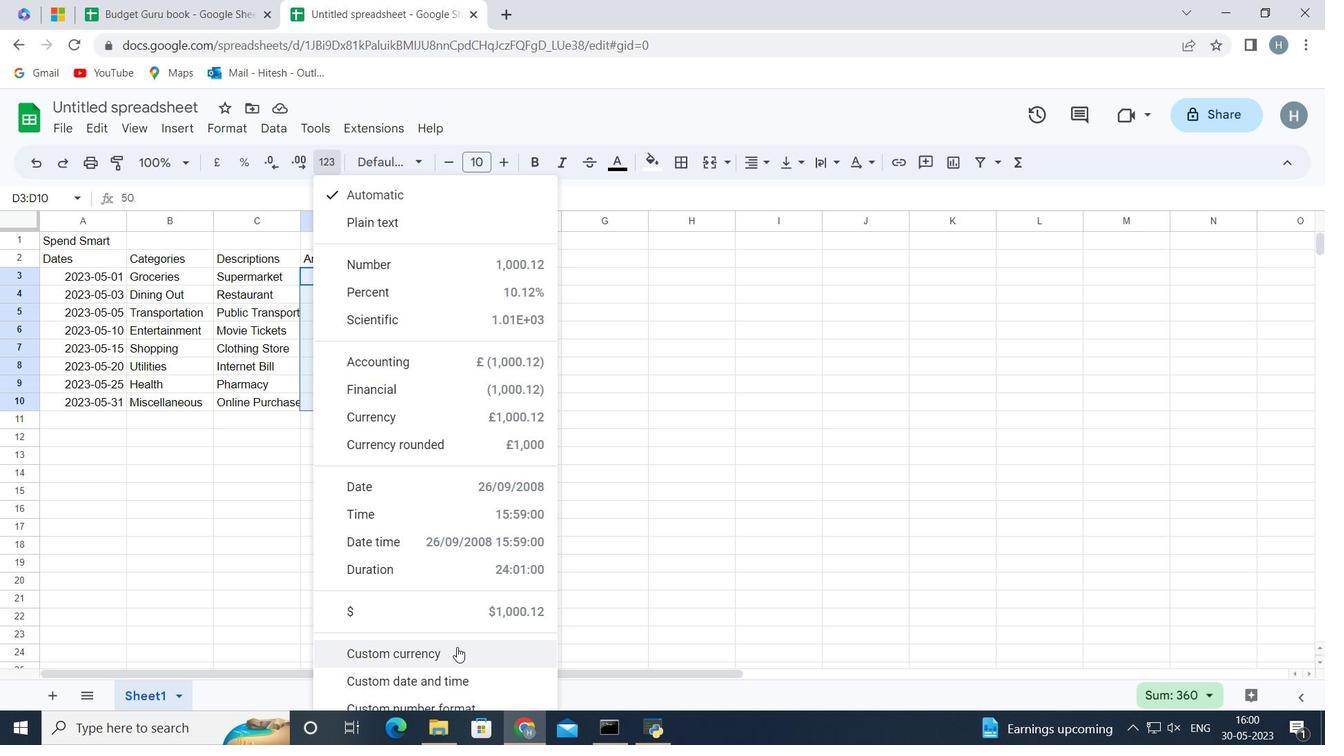 
Action: Mouse pressed left at (452, 654)
Screenshot: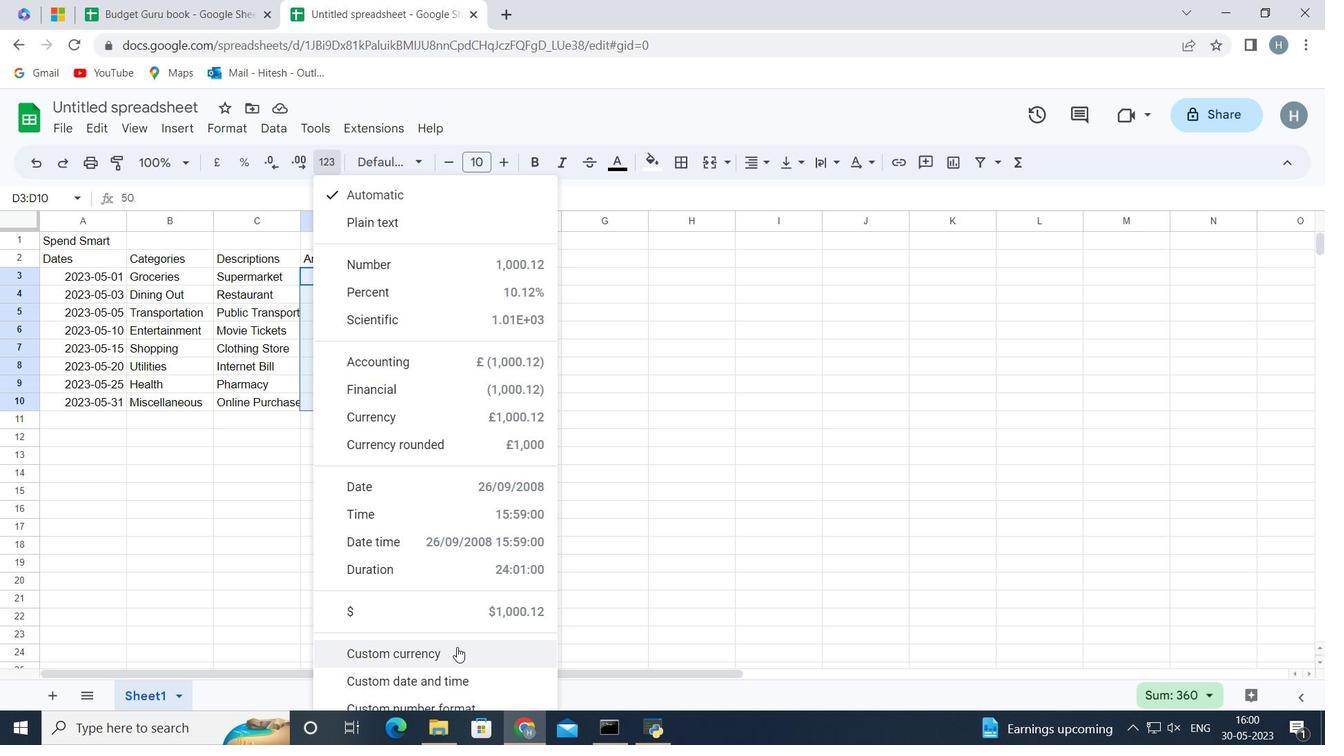 
Action: Mouse moved to (811, 236)
Screenshot: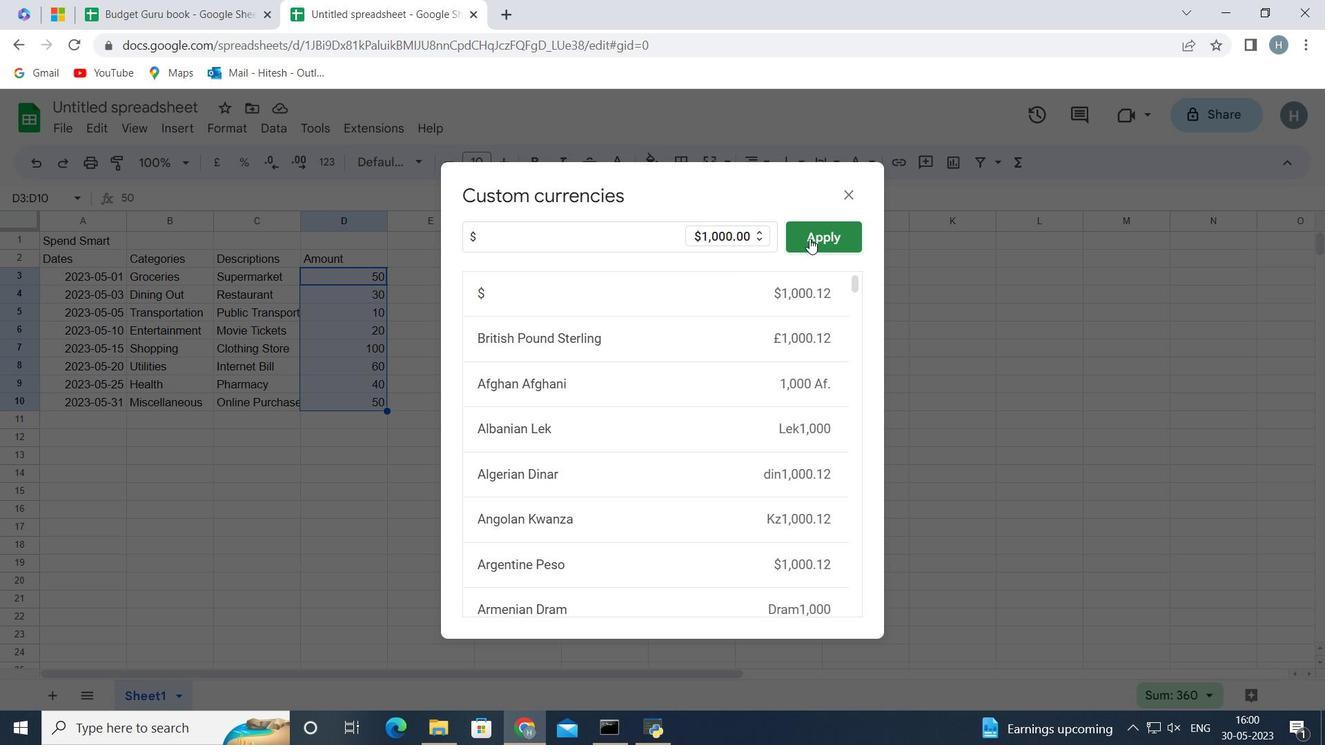 
Action: Mouse pressed left at (811, 236)
Screenshot: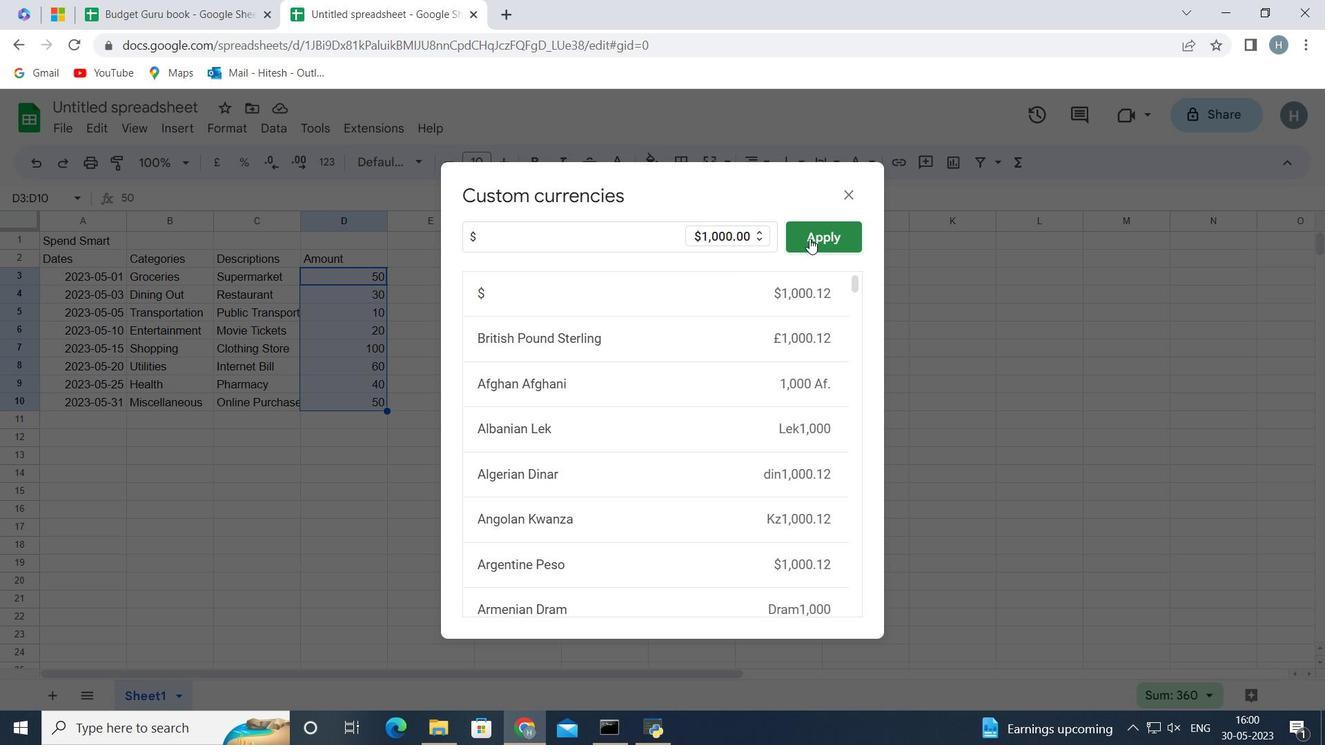 
Action: Mouse moved to (324, 466)
Screenshot: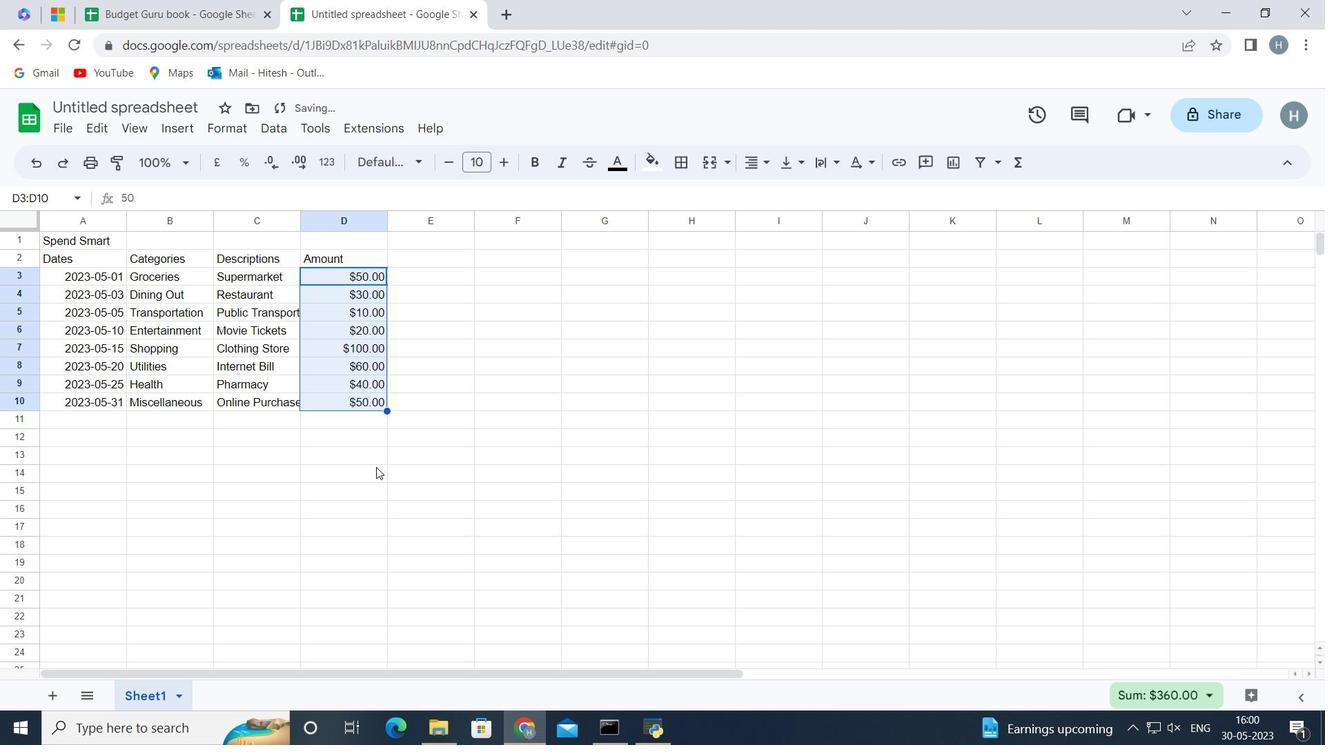 
Action: Mouse pressed left at (324, 466)
Screenshot: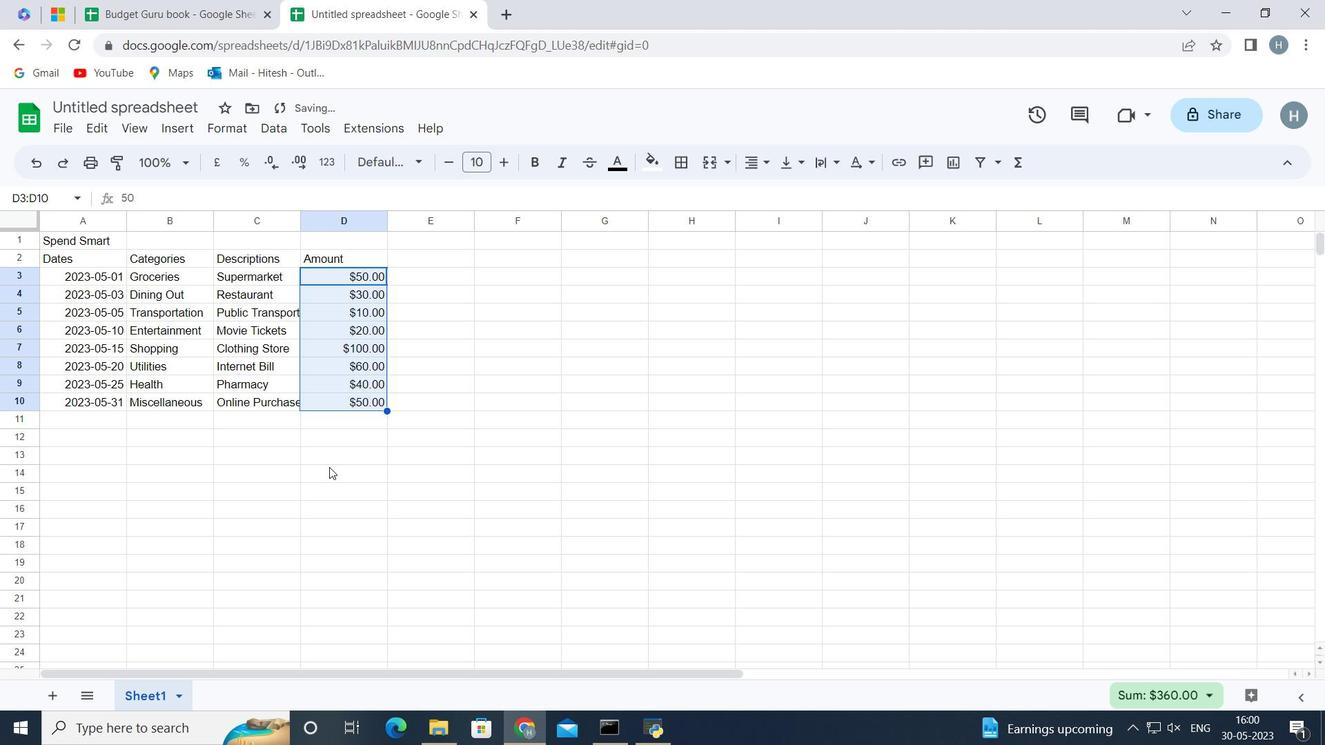 
Action: Mouse moved to (104, 238)
Screenshot: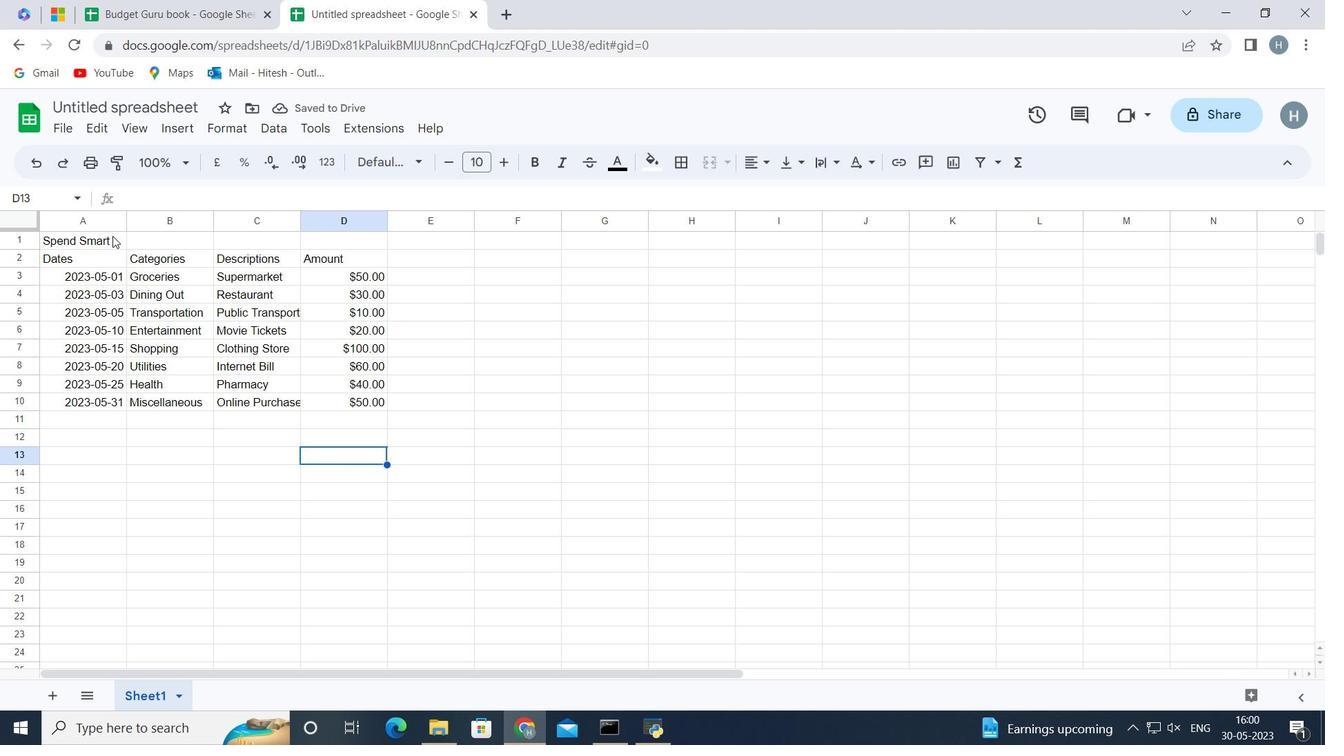 
Action: Mouse pressed left at (104, 238)
Screenshot: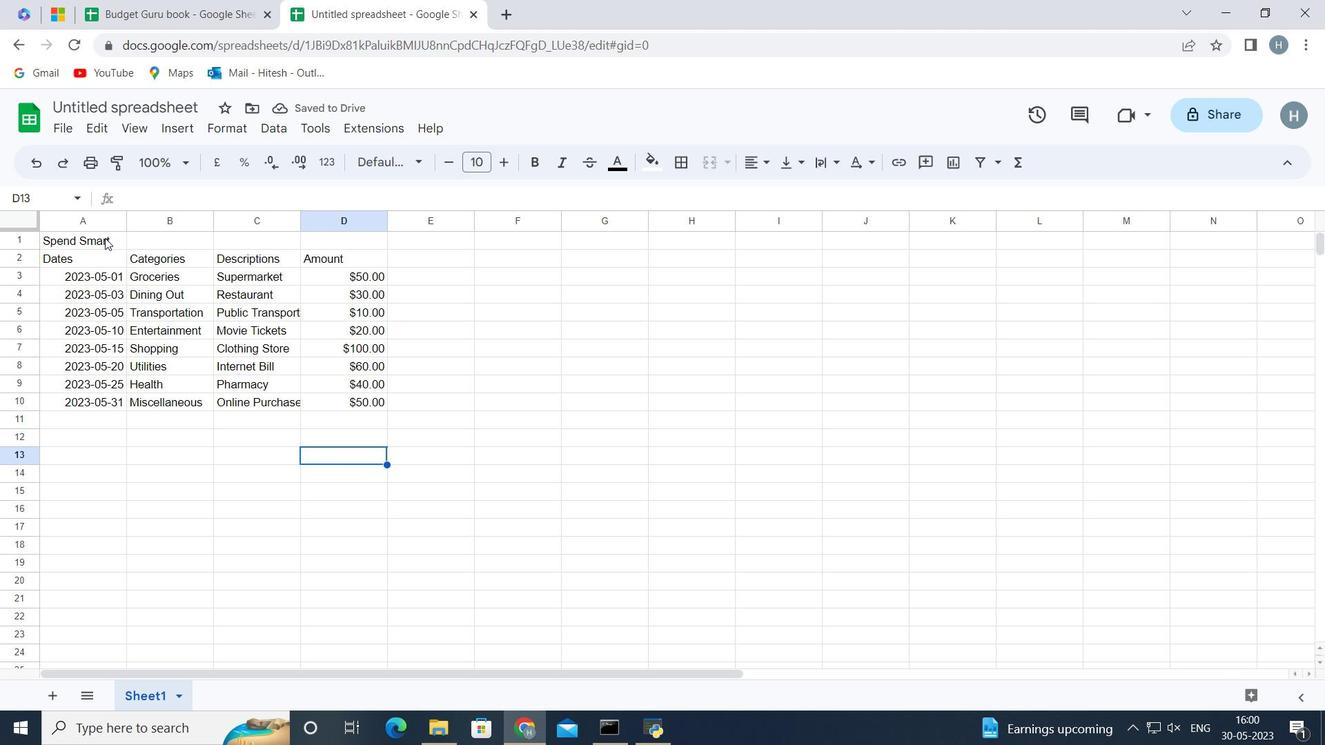 
Action: Mouse moved to (103, 238)
Screenshot: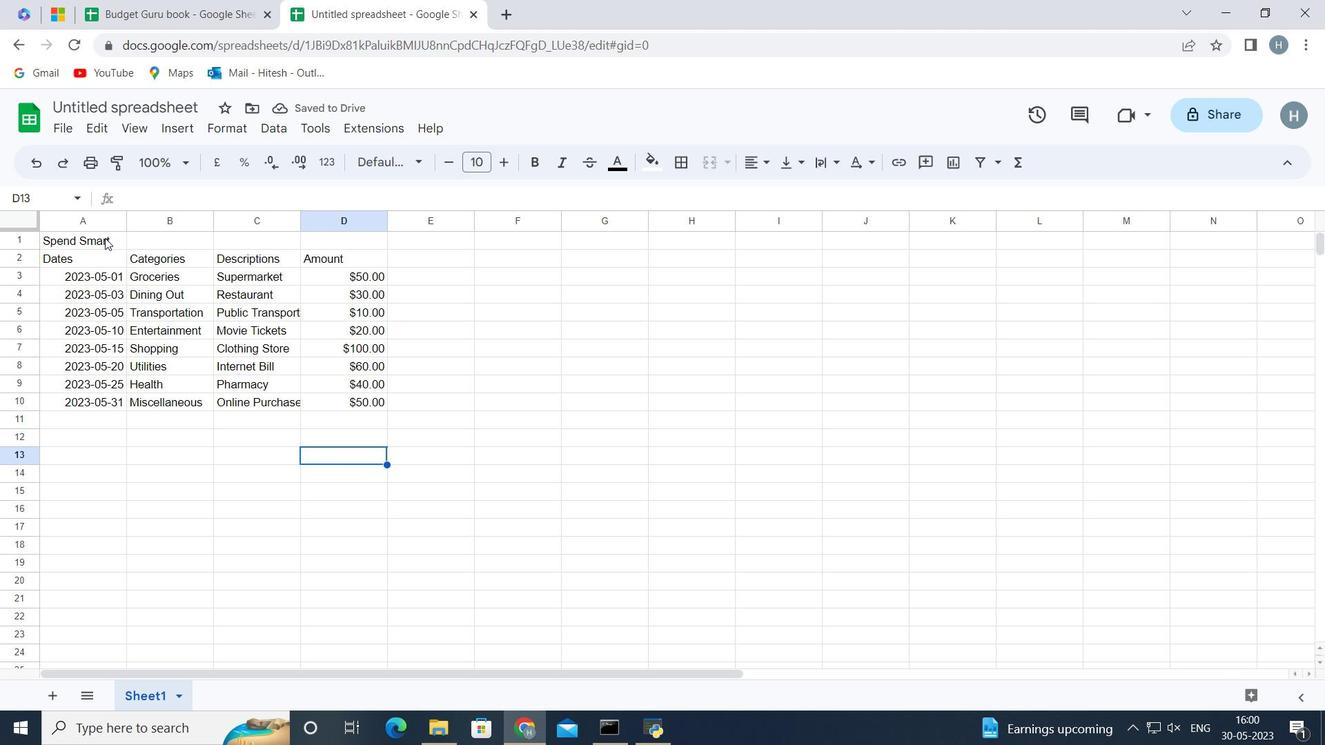 
Action: Key pressed <Key.shift><Key.right><Key.right><Key.right><Key.right><Key.left>
Screenshot: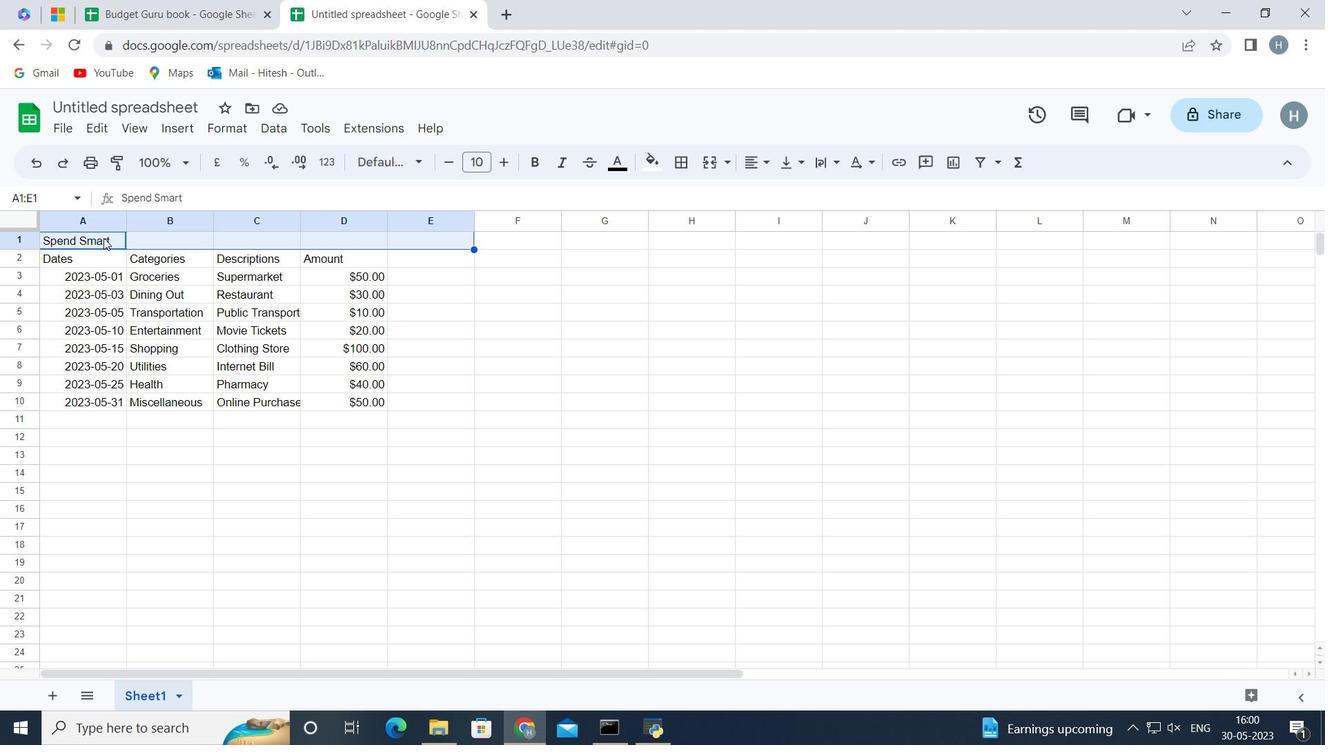
Action: Mouse moved to (708, 165)
Screenshot: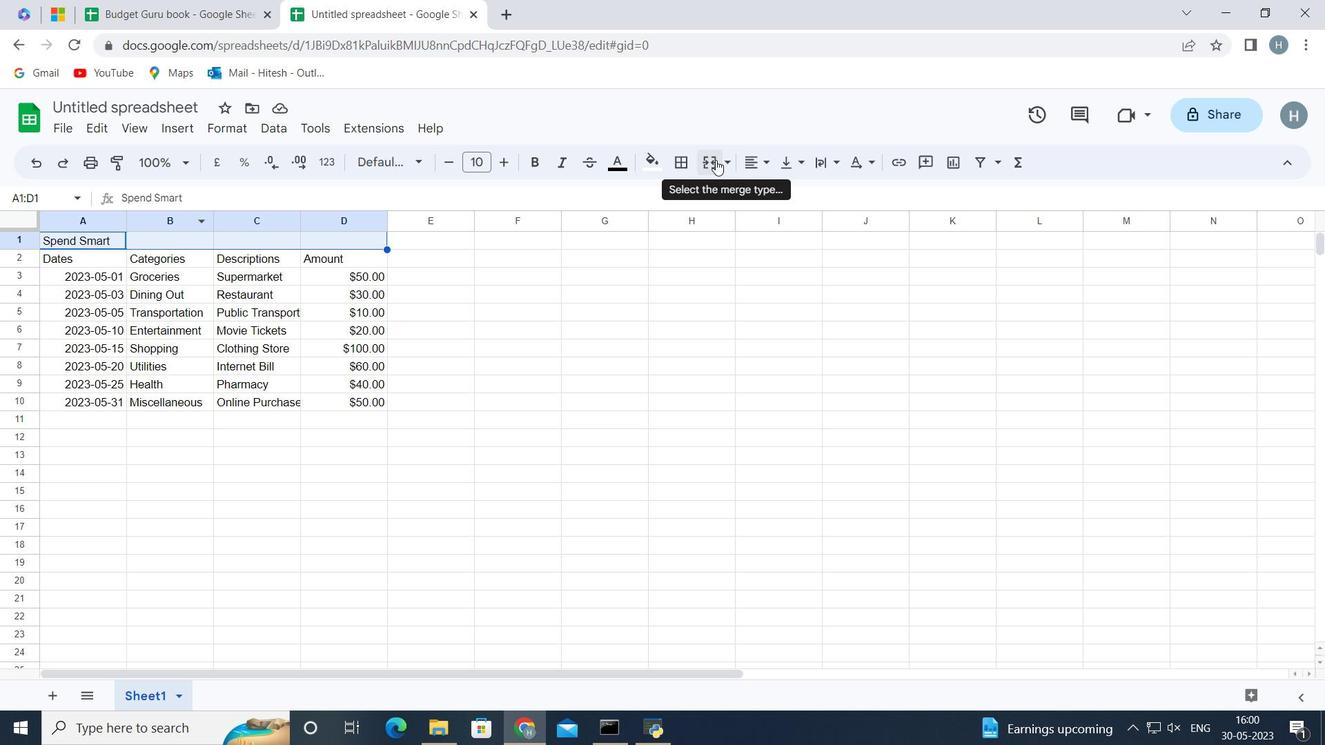 
Action: Mouse pressed left at (708, 165)
Screenshot: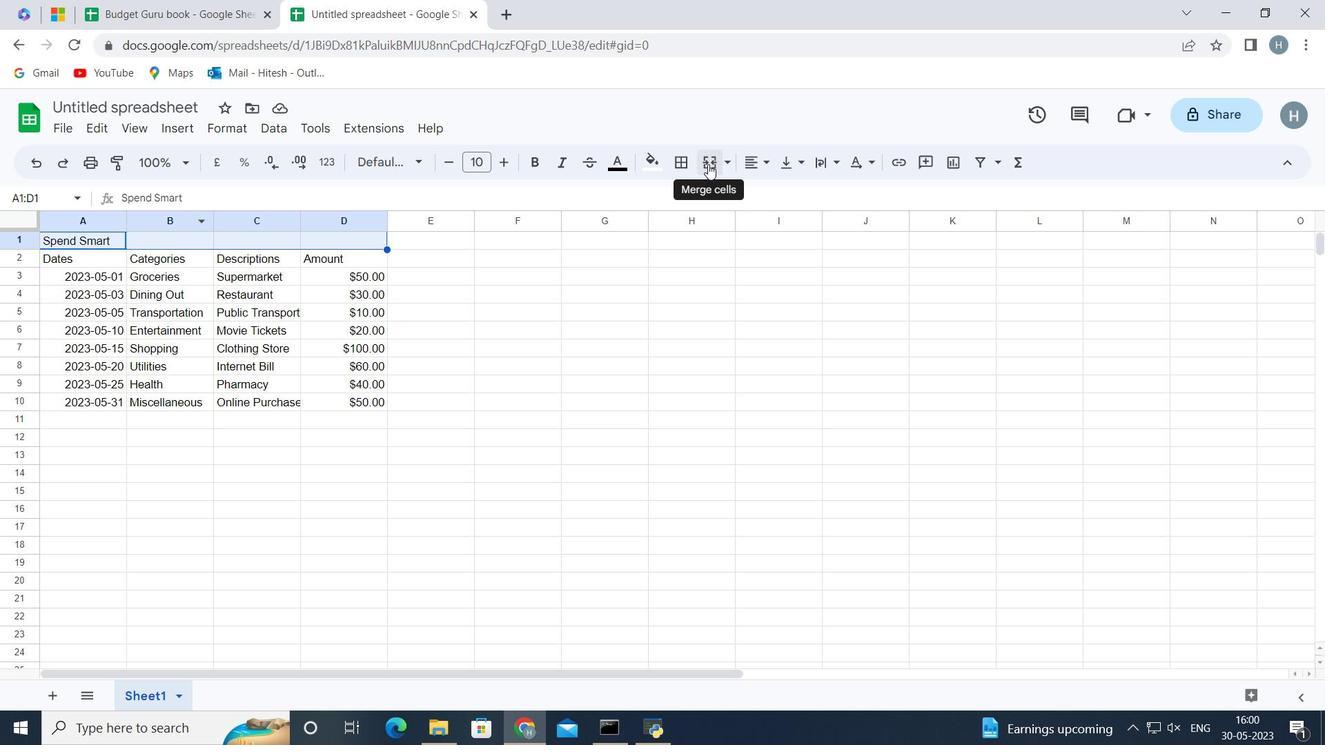 
Action: Mouse moved to (276, 472)
Screenshot: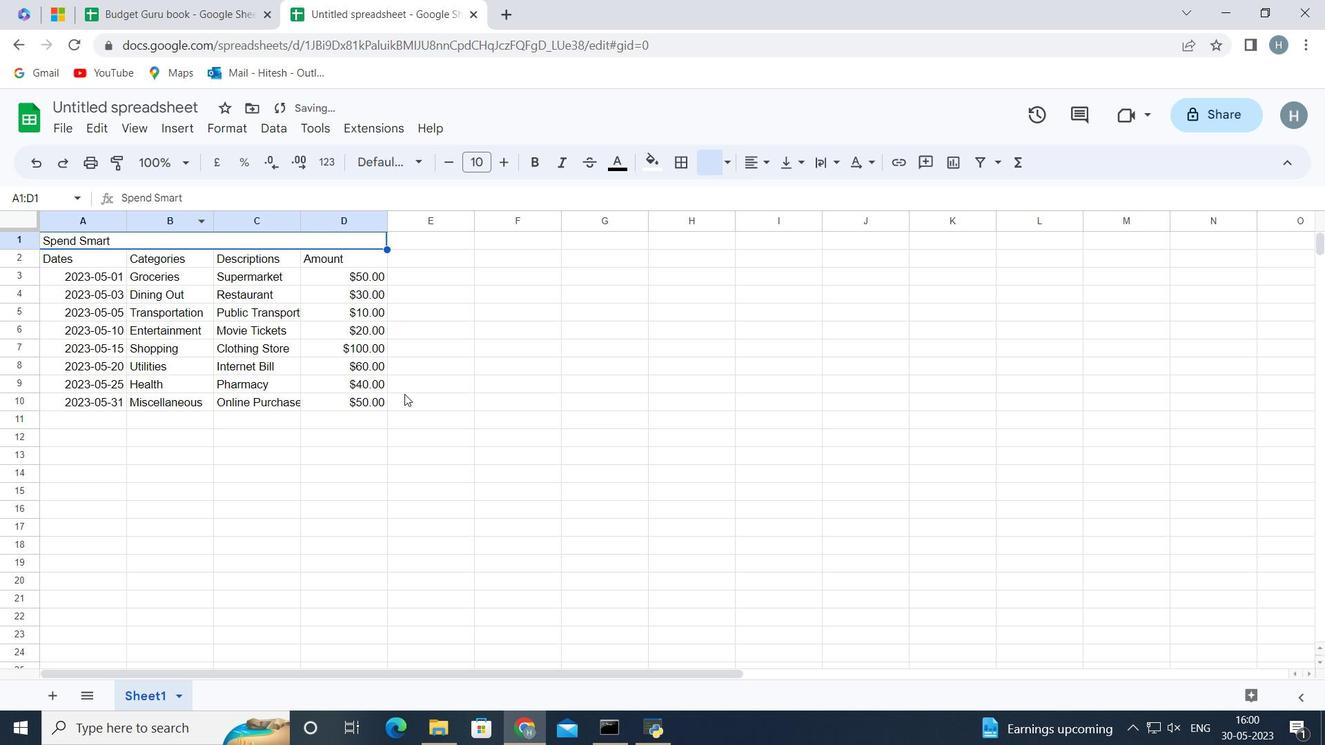 
Action: Mouse pressed left at (276, 472)
Screenshot: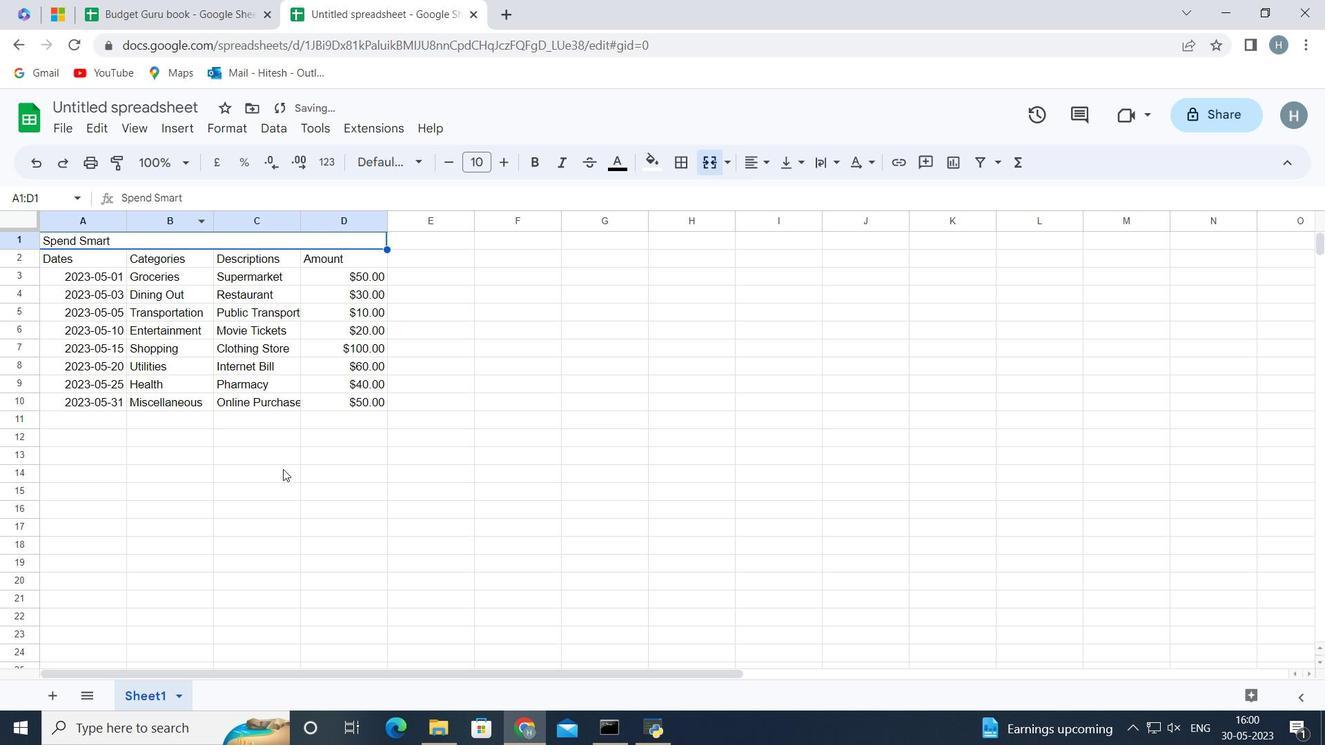 
Action: Mouse moved to (70, 124)
Screenshot: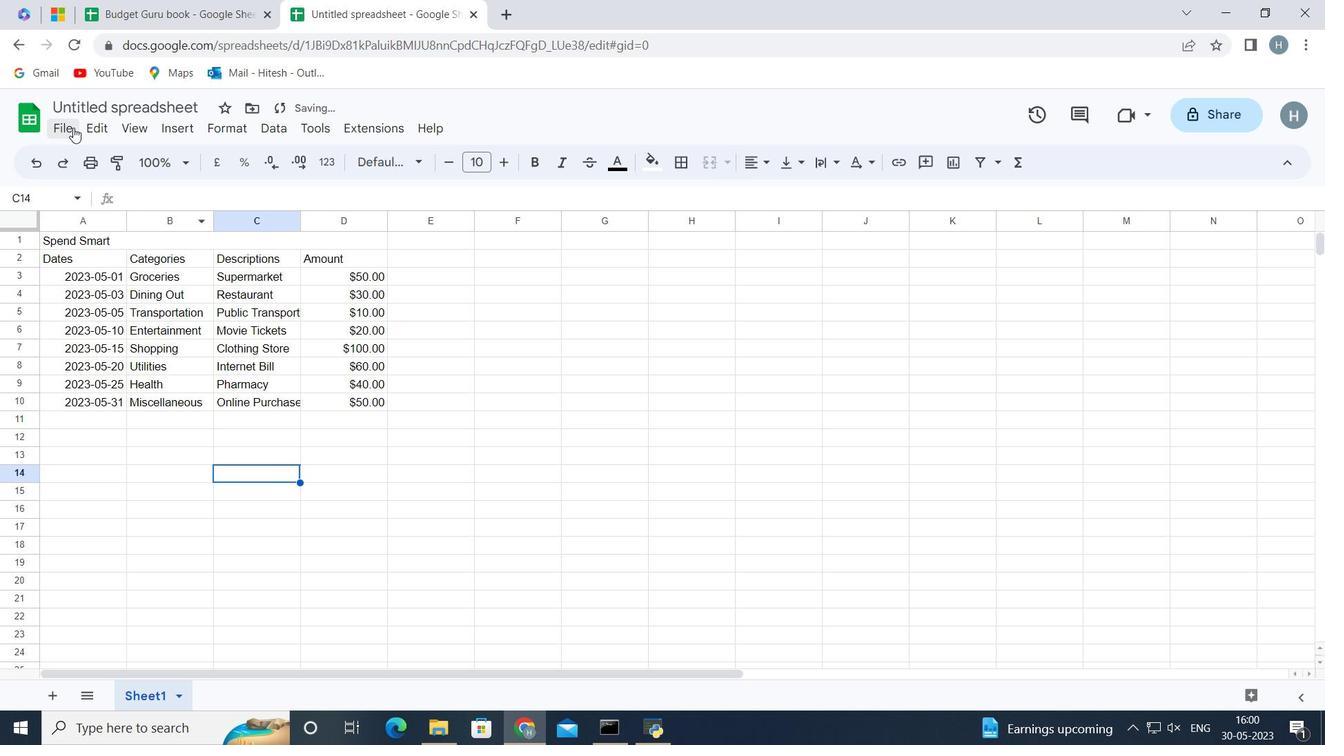 
Action: Mouse pressed left at (70, 124)
Screenshot: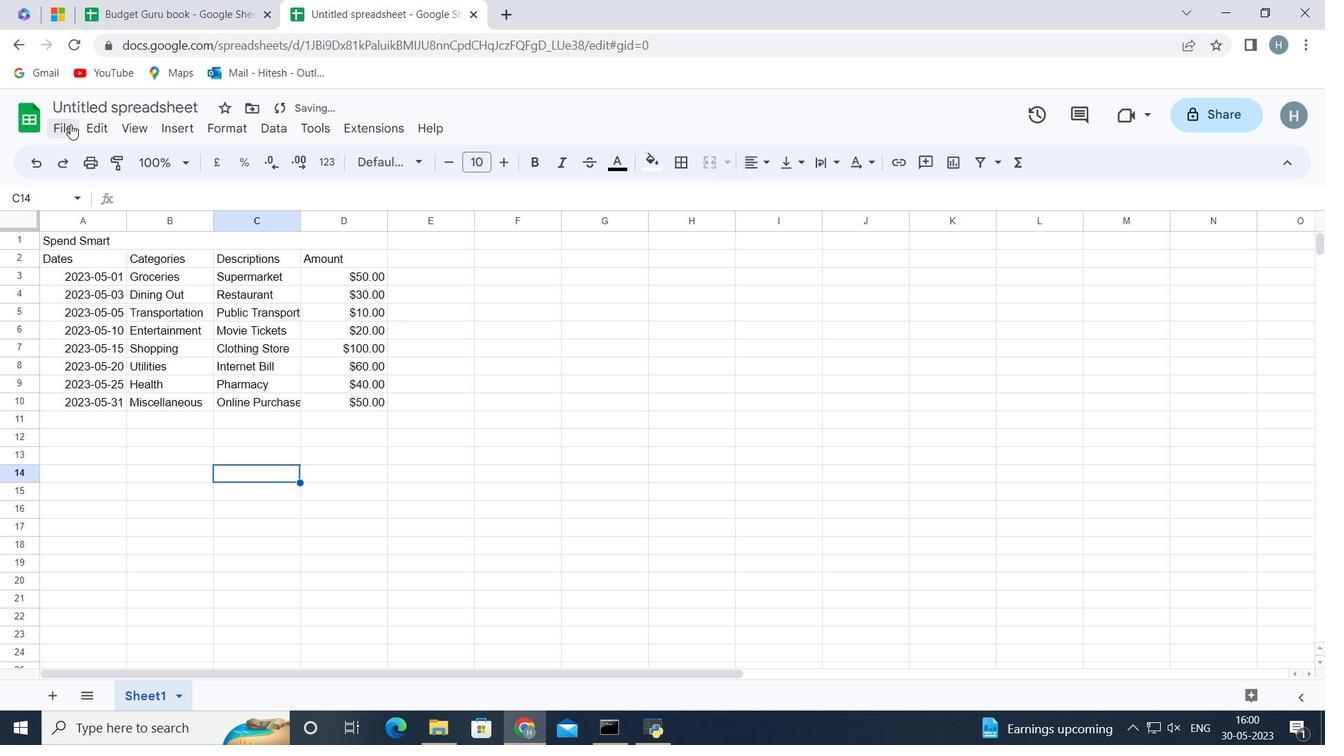 
Action: Mouse moved to (142, 385)
Screenshot: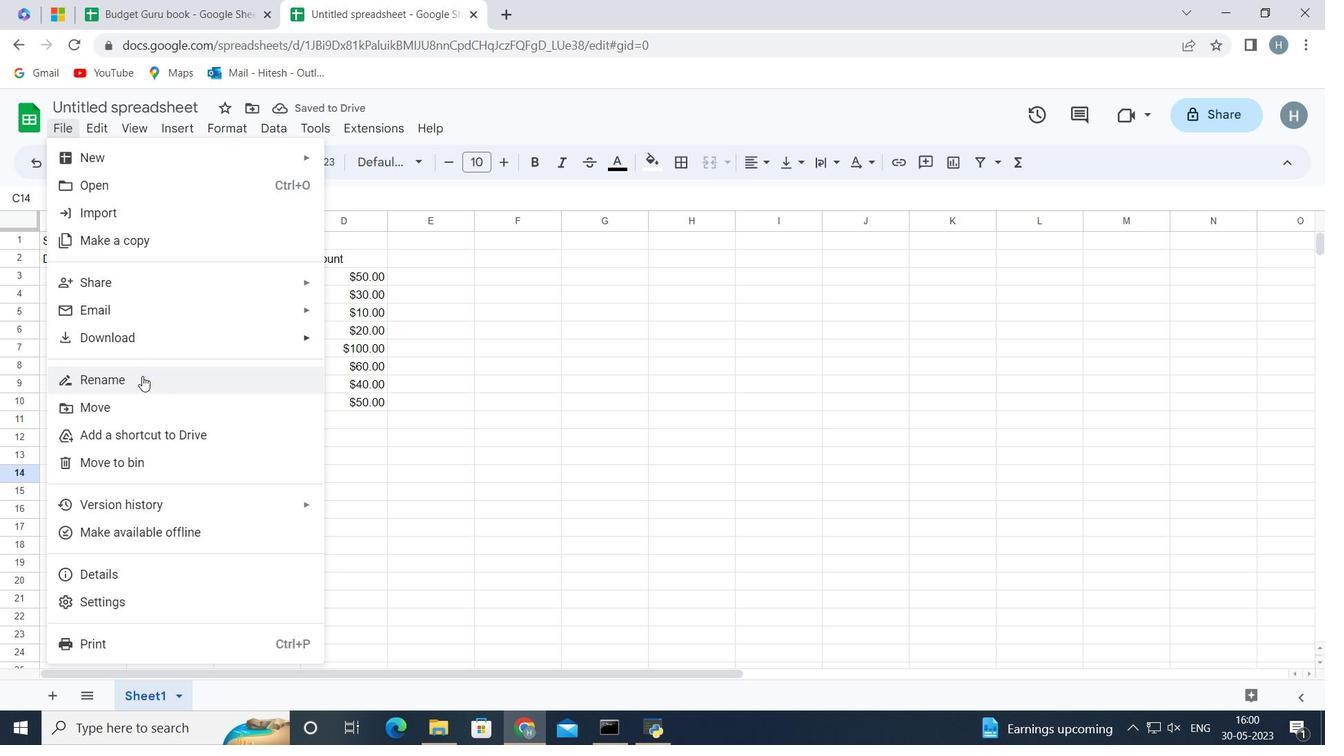
Action: Mouse pressed left at (142, 385)
Screenshot: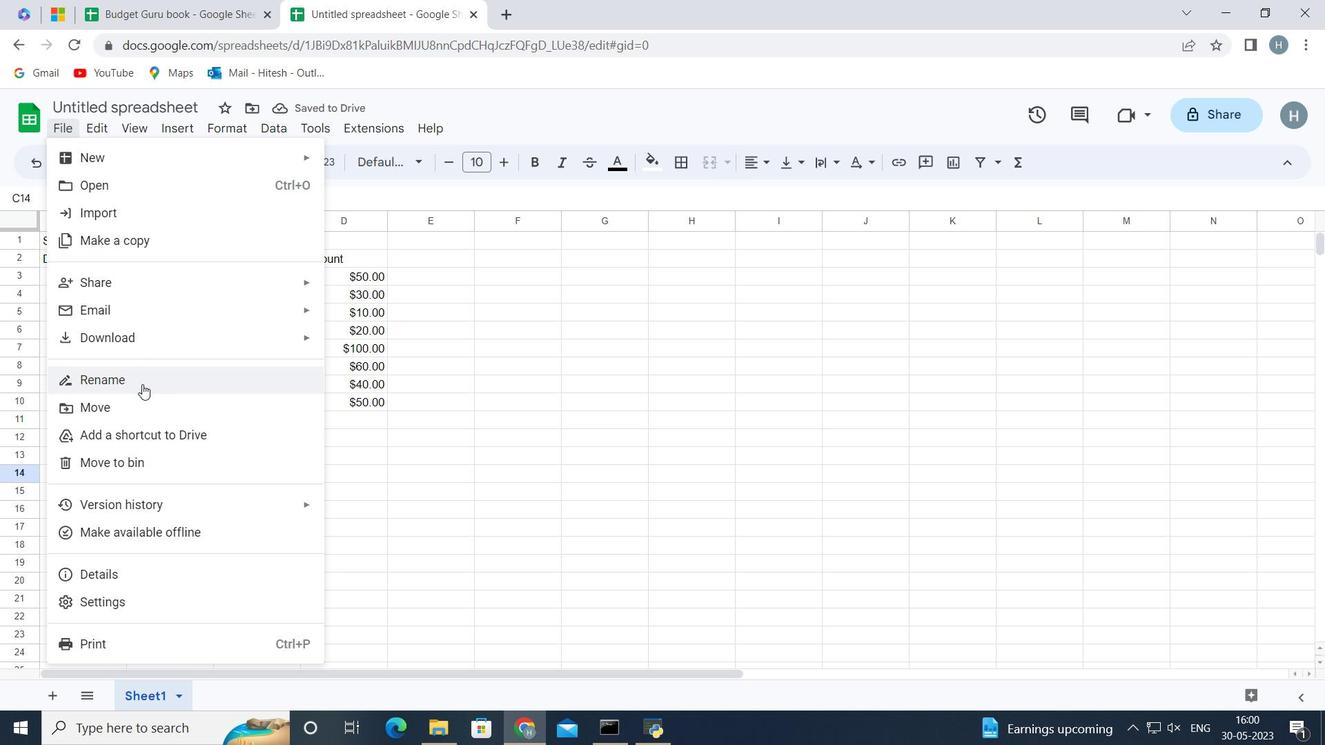 
Action: Key pressed <Key.backspace><Key.shift>Bank<Key.space><Key.shift>Balance<Key.space><Key.shift>Book<Key.left><Key.left><Key.left><Key.left><Key.left>s<Key.space><Key.enter>
Screenshot: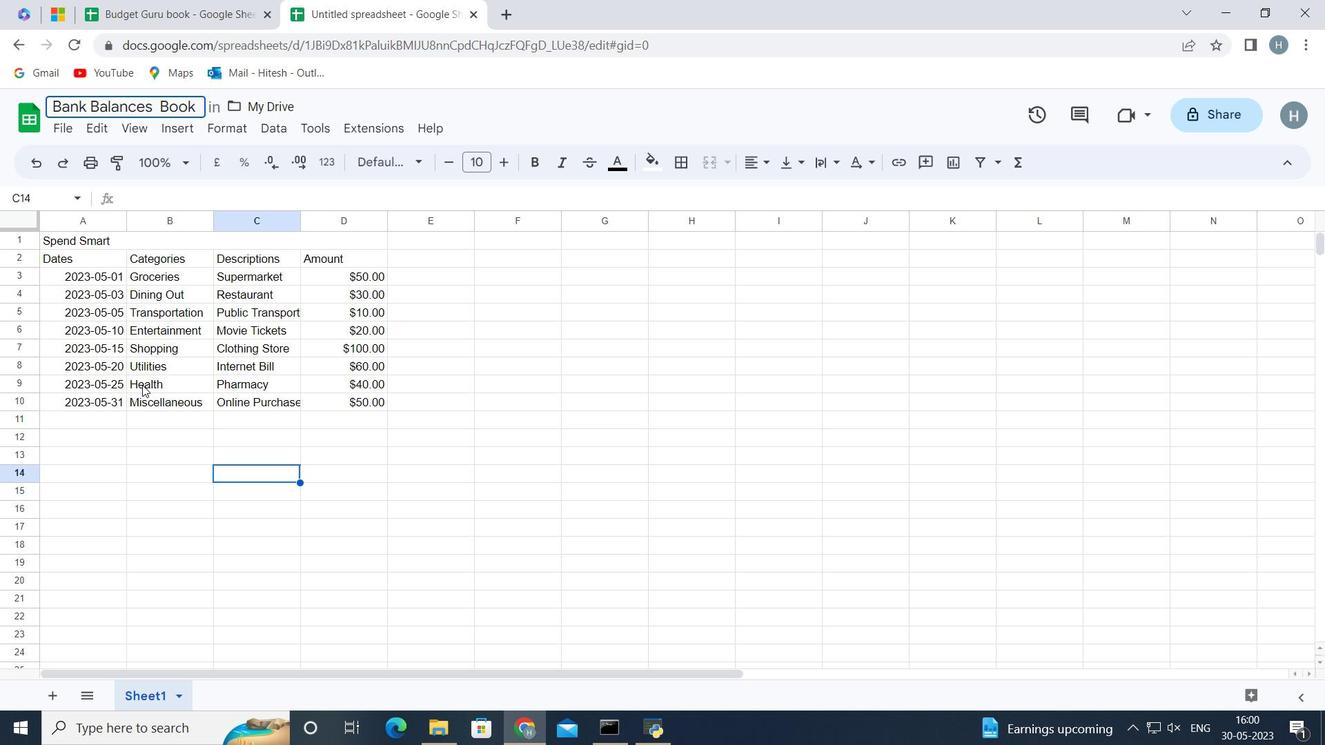 
Action: Mouse moved to (356, 488)
Screenshot: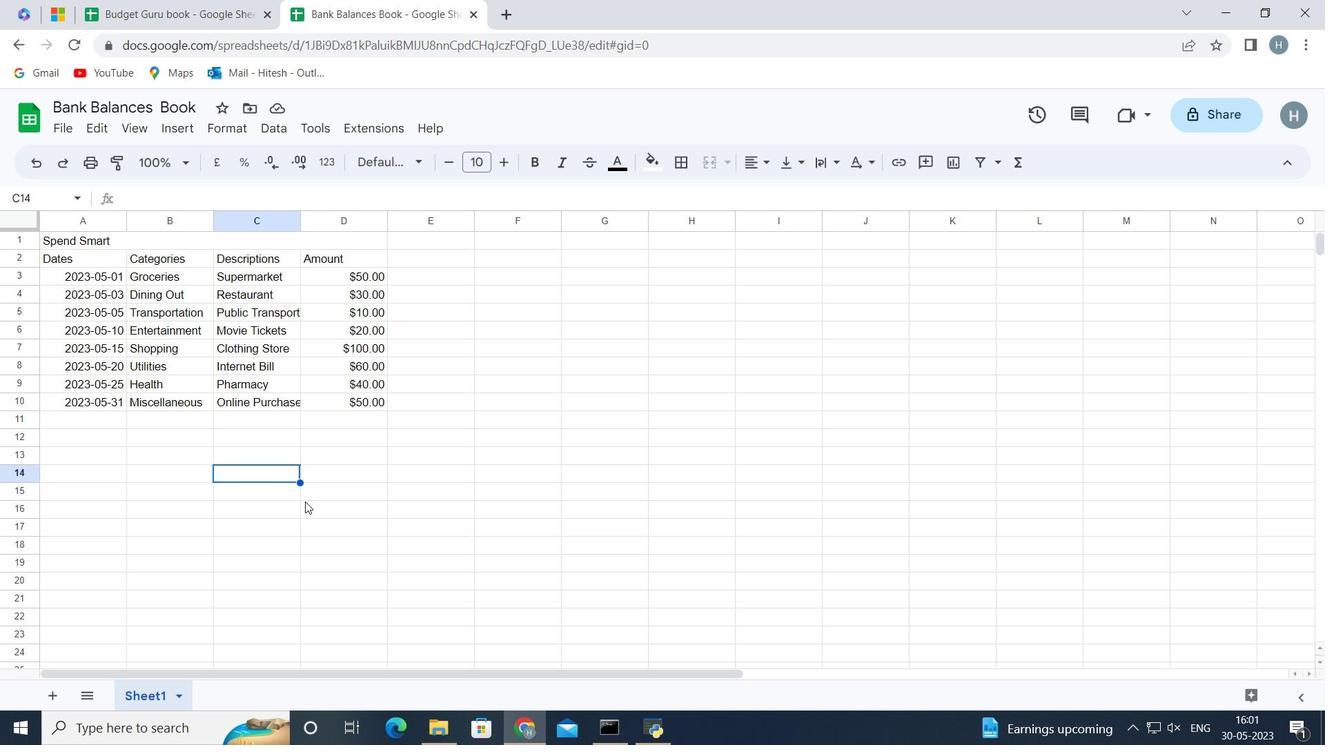 
Action: Mouse pressed left at (356, 488)
Screenshot: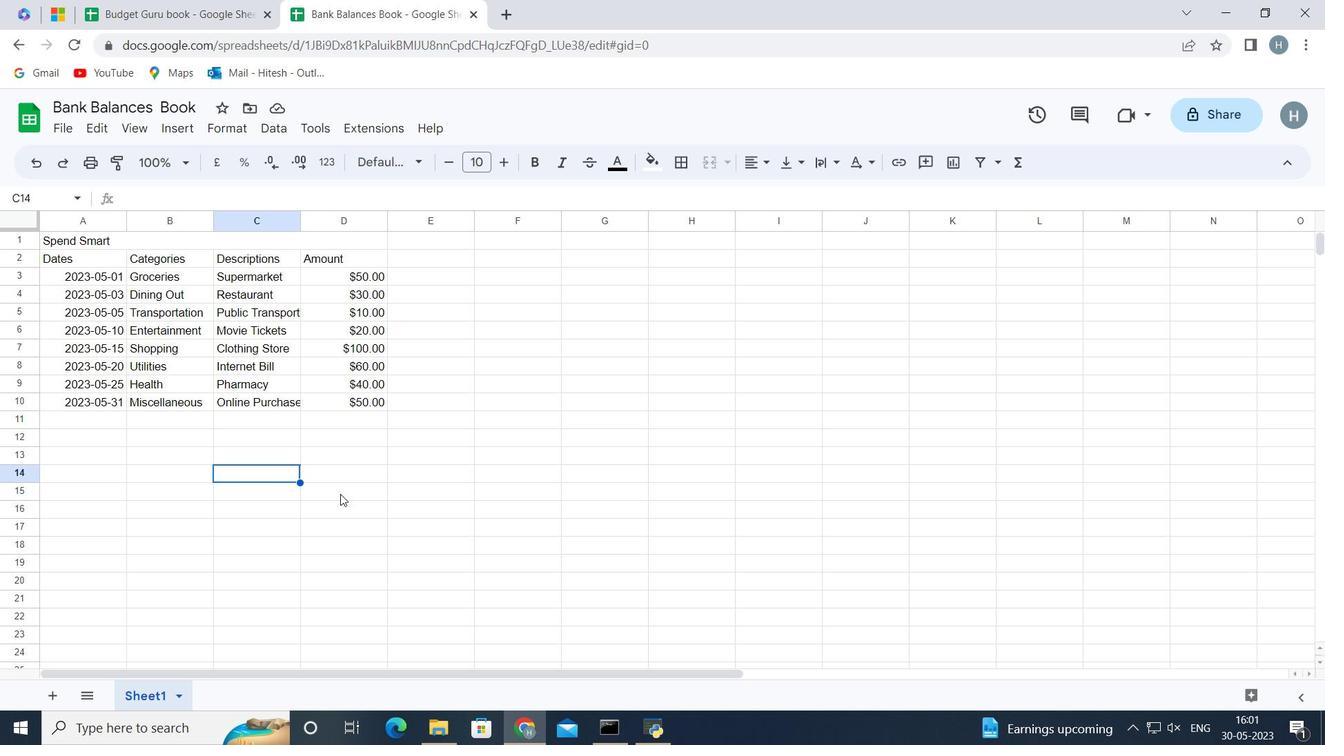 
Action: Mouse moved to (399, 421)
Screenshot: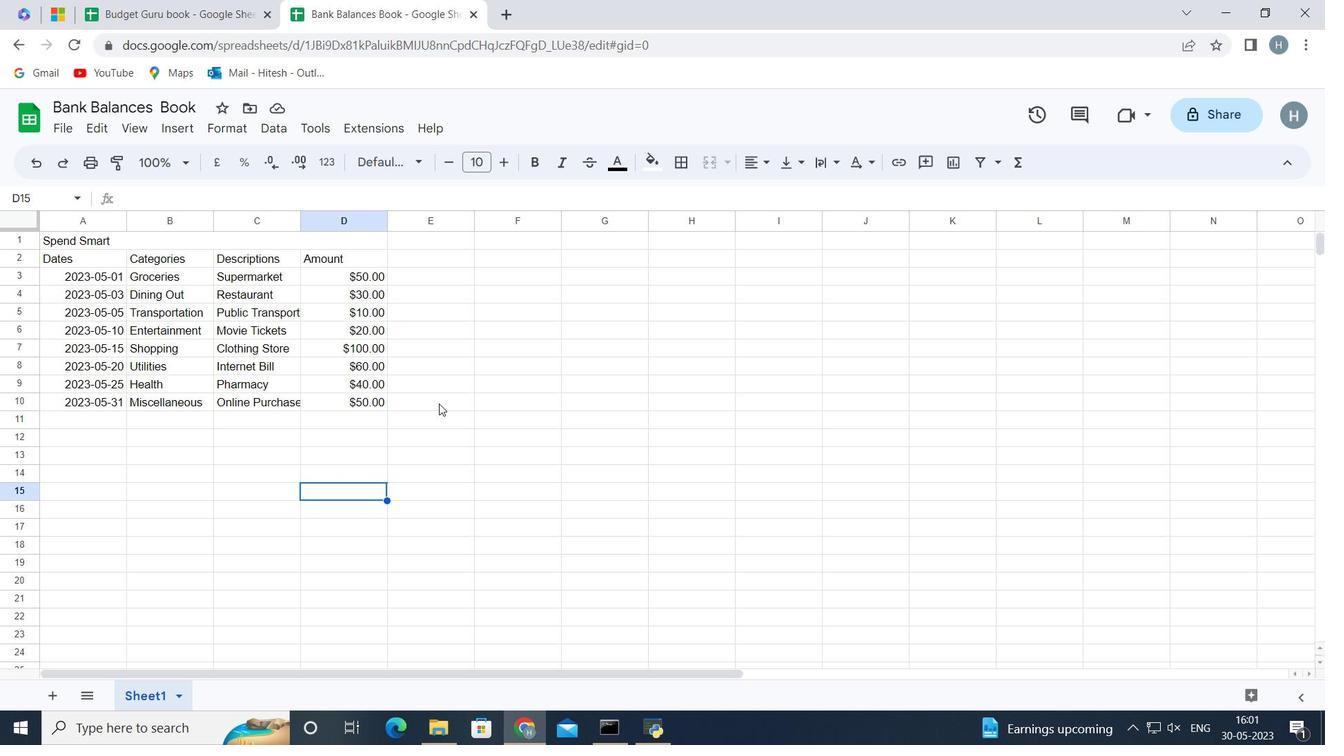 
